 Task: Add a signature Janet Martinez containing With sincere appreciation and warm wishes, Janet Martinez to email address softage.5@softage.net and add a folder Games
Action: Mouse moved to (234, 29)
Screenshot: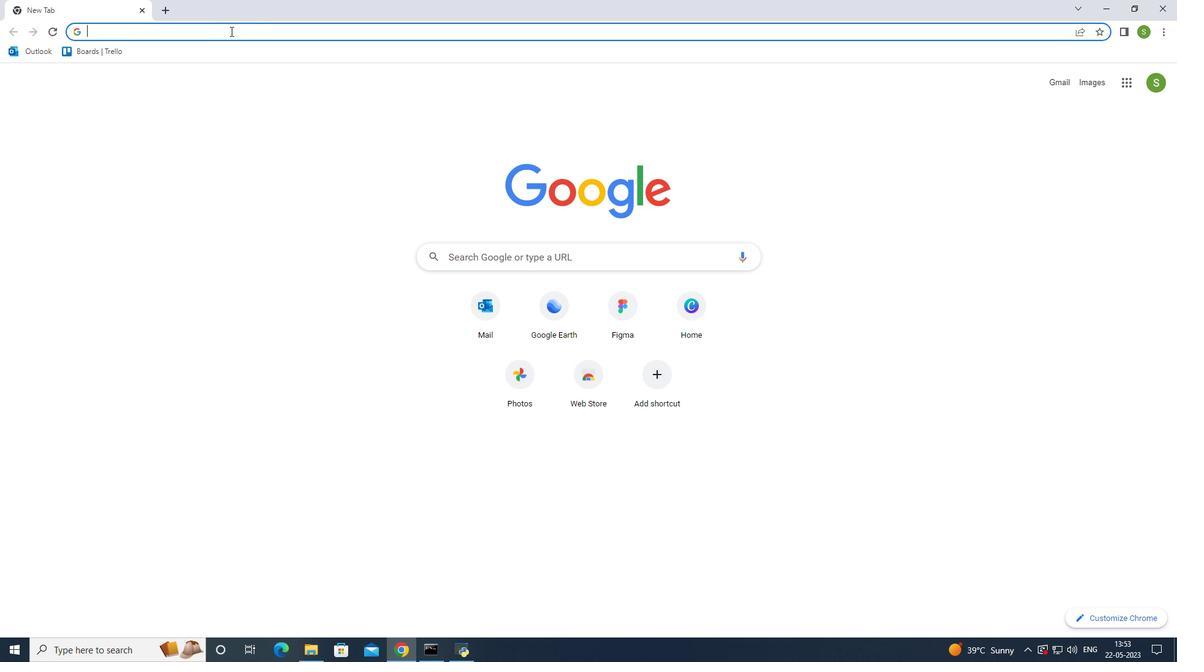 
Action: Key pressed outloo<Key.enter>
Screenshot: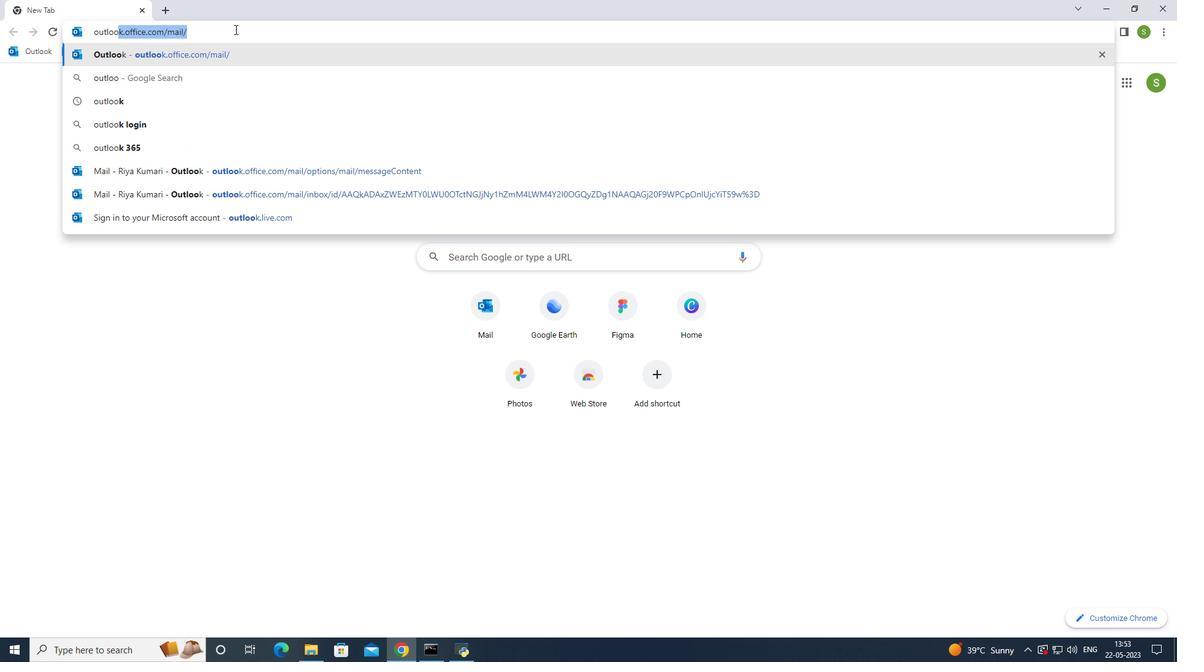 
Action: Mouse moved to (103, 112)
Screenshot: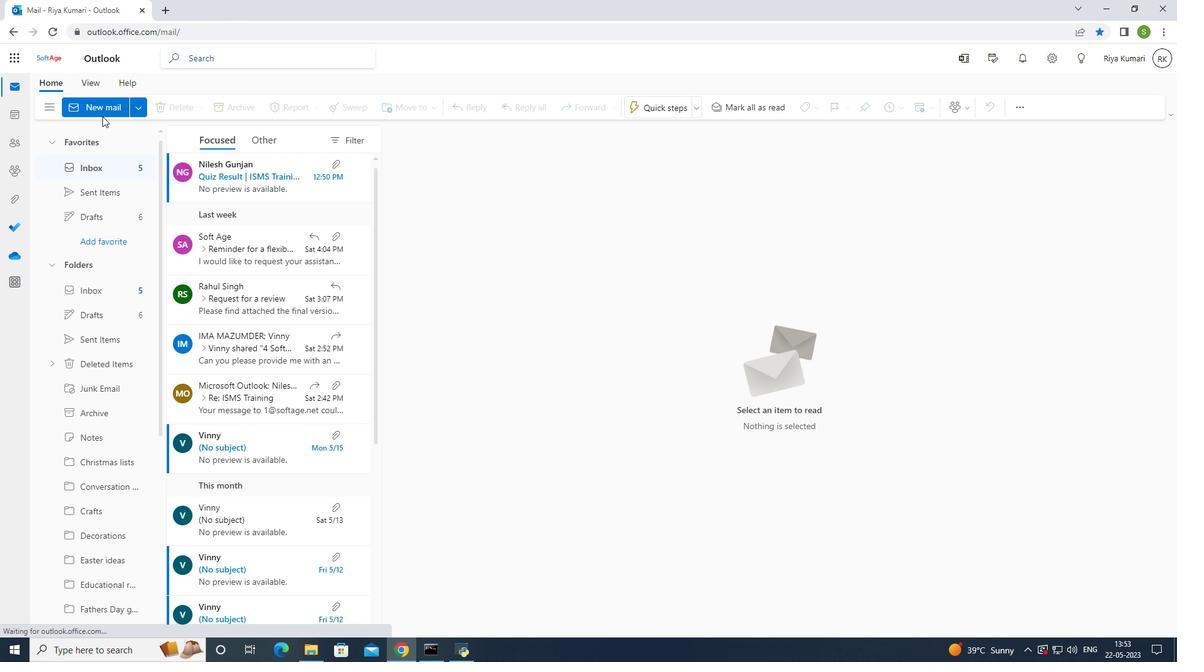 
Action: Mouse pressed left at (103, 112)
Screenshot: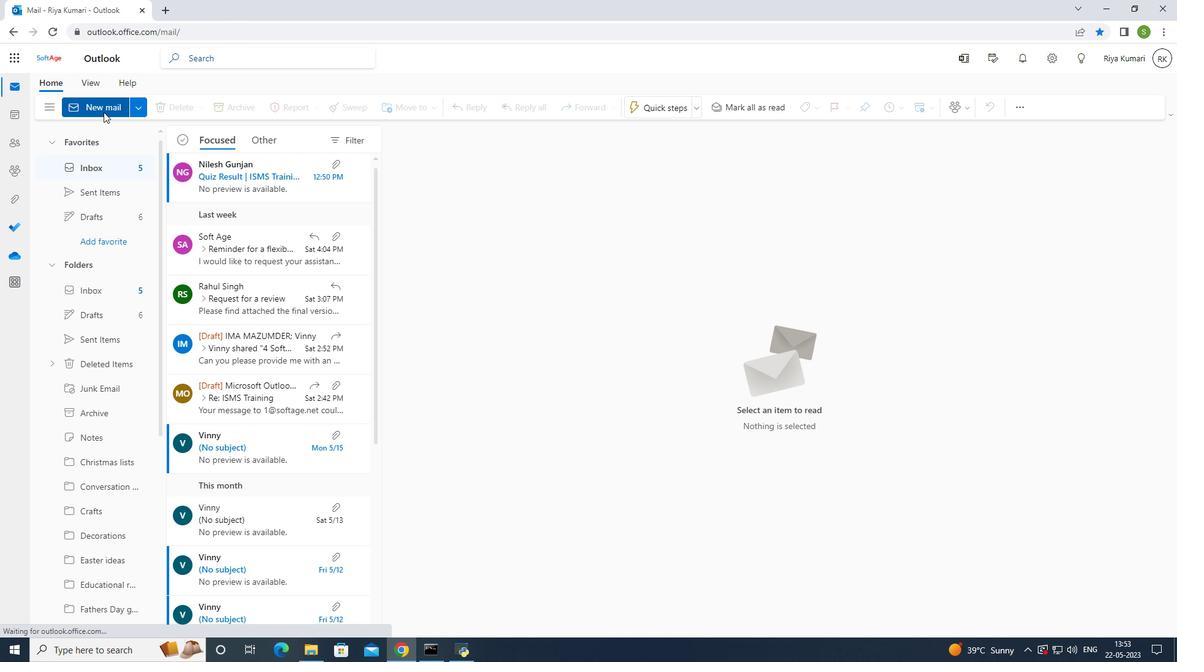 
Action: Mouse moved to (806, 109)
Screenshot: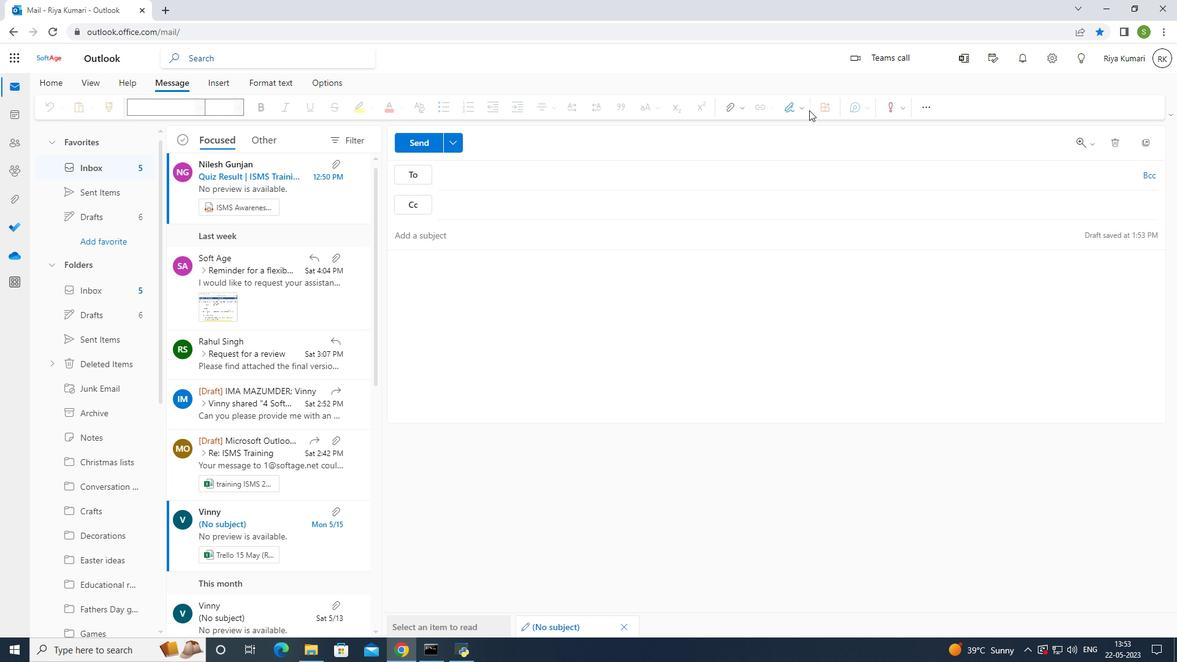 
Action: Mouse pressed left at (806, 109)
Screenshot: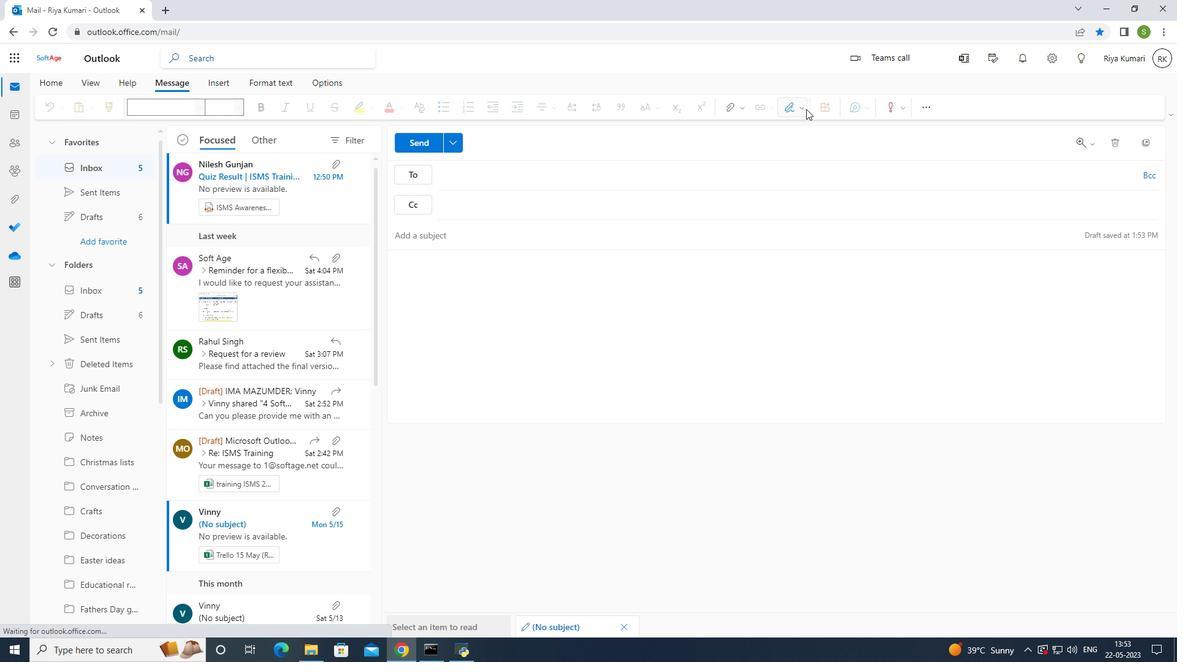 
Action: Mouse moved to (753, 161)
Screenshot: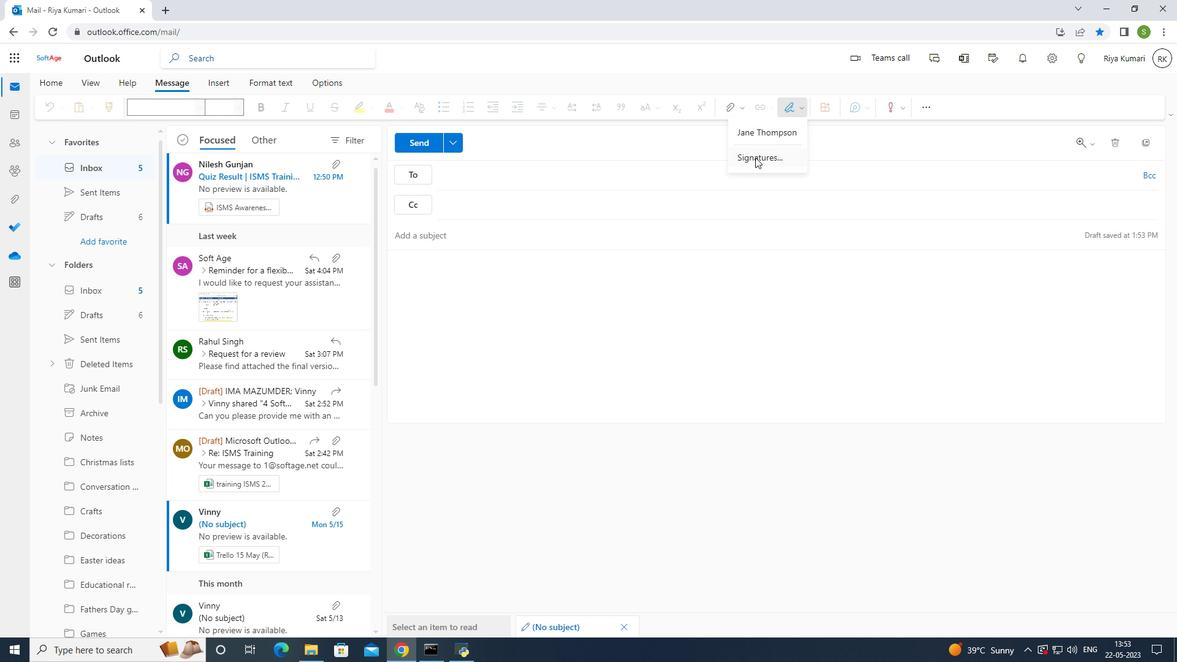 
Action: Mouse pressed left at (753, 161)
Screenshot: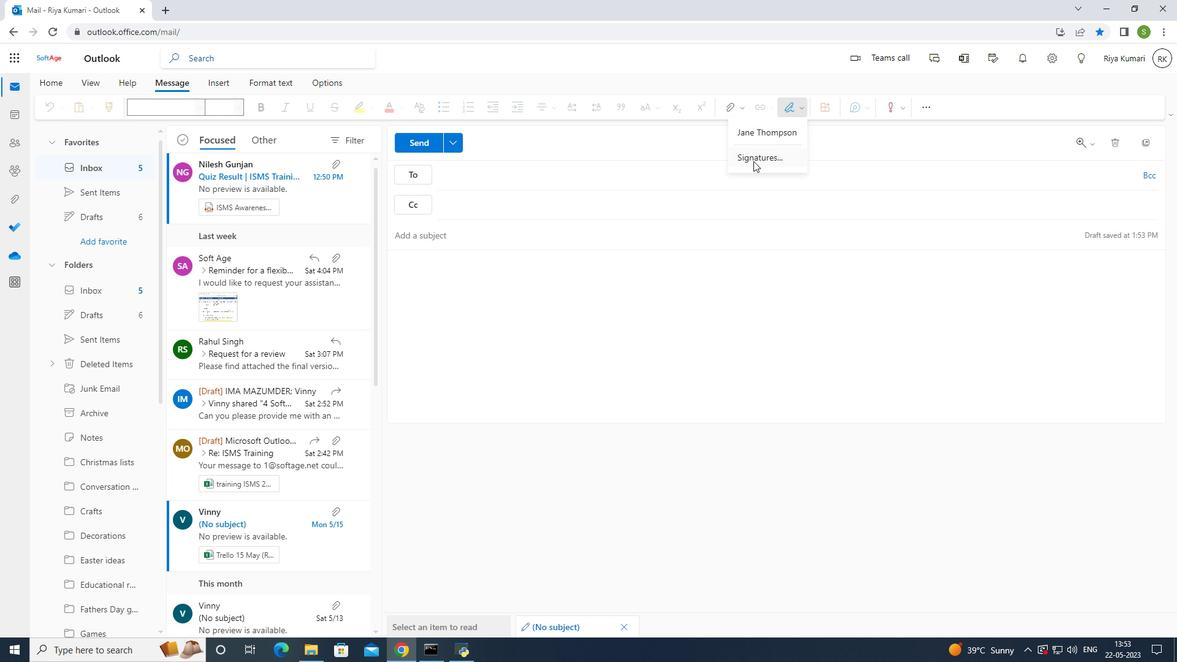 
Action: Mouse moved to (758, 207)
Screenshot: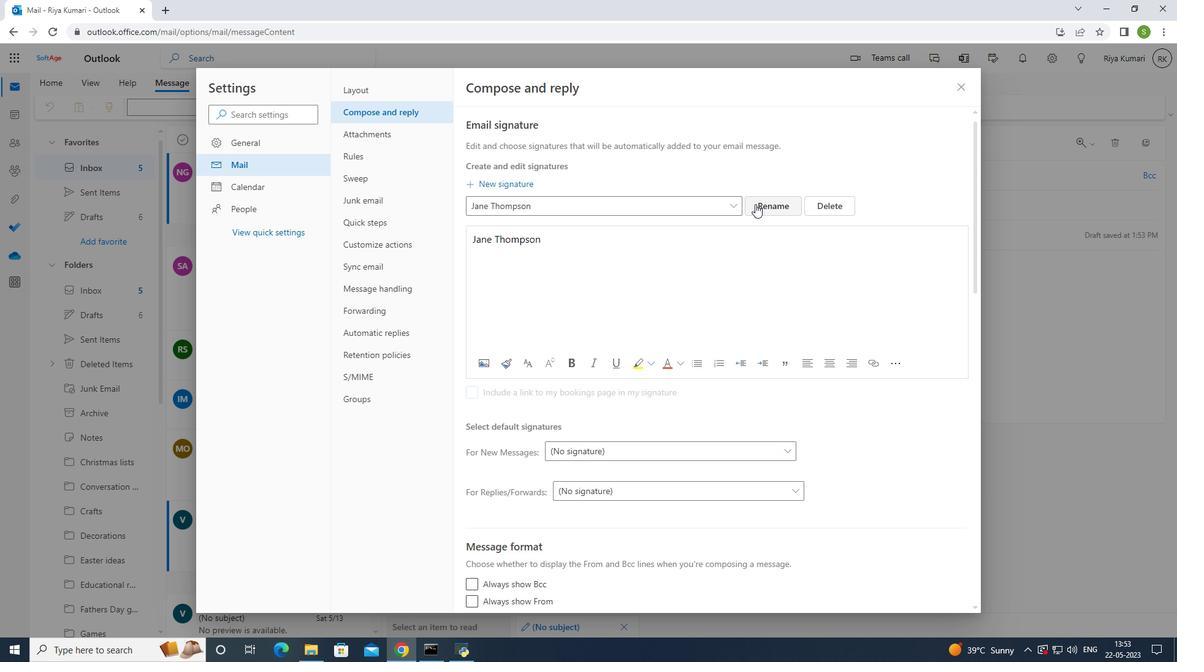 
Action: Mouse pressed left at (758, 207)
Screenshot: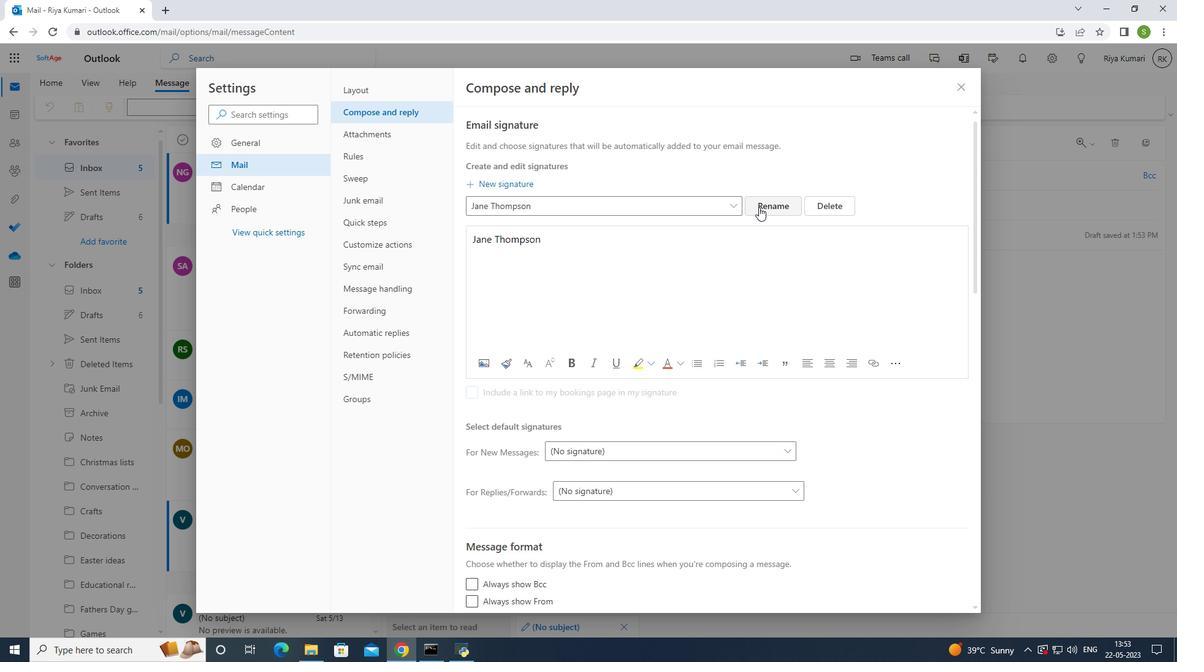 
Action: Mouse moved to (689, 204)
Screenshot: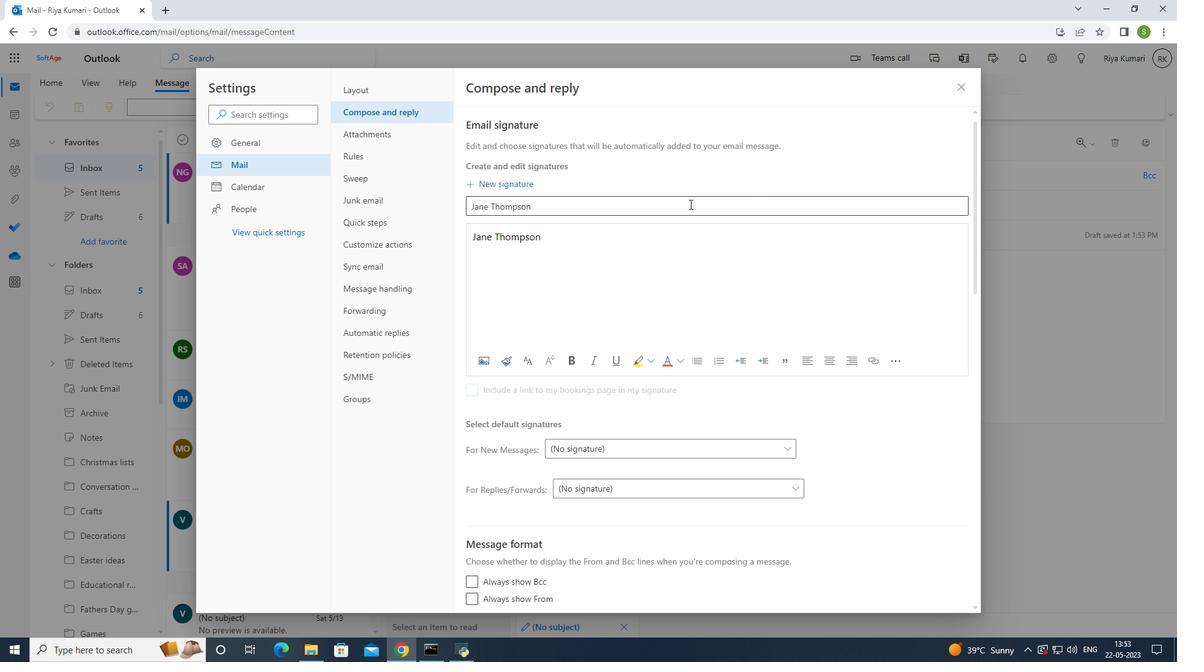 
Action: Mouse pressed left at (689, 204)
Screenshot: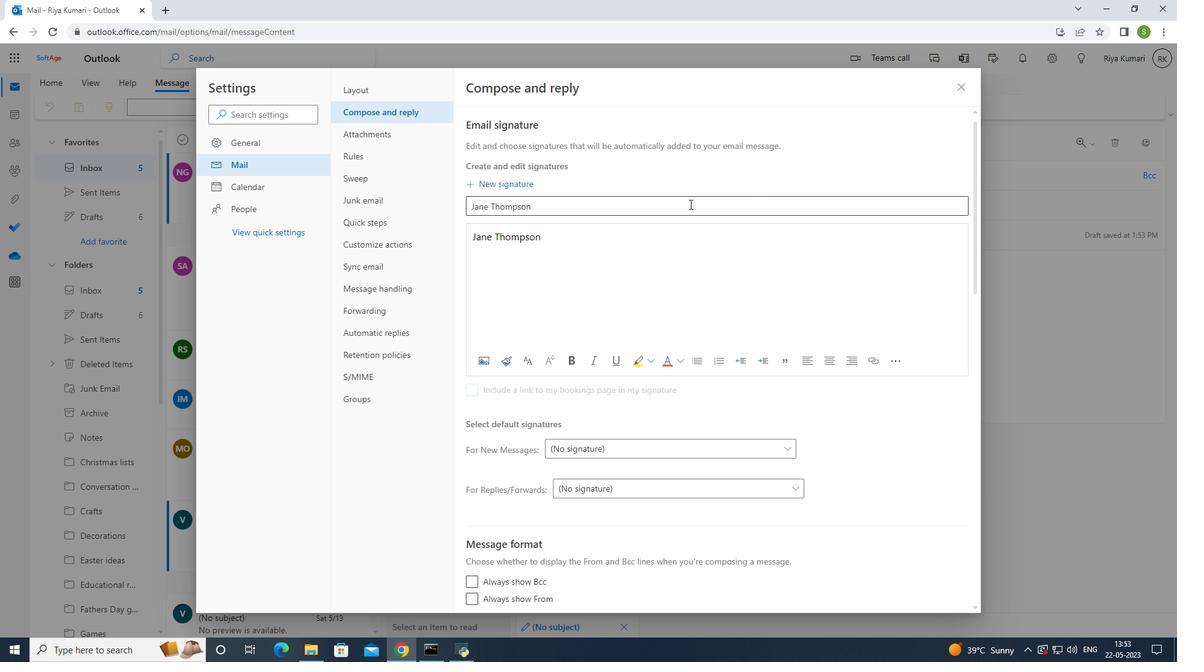 
Action: Key pressed <Key.backspace><Key.backspace><Key.backspace><Key.backspace><Key.backspace><Key.backspace><Key.backspace><Key.backspace><Key.backspace><Key.backspace><Key.backspace><Key.backspace><Key.backspace><Key.backspace><Key.backspace><Key.backspace><Key.backspace><Key.backspace>
Screenshot: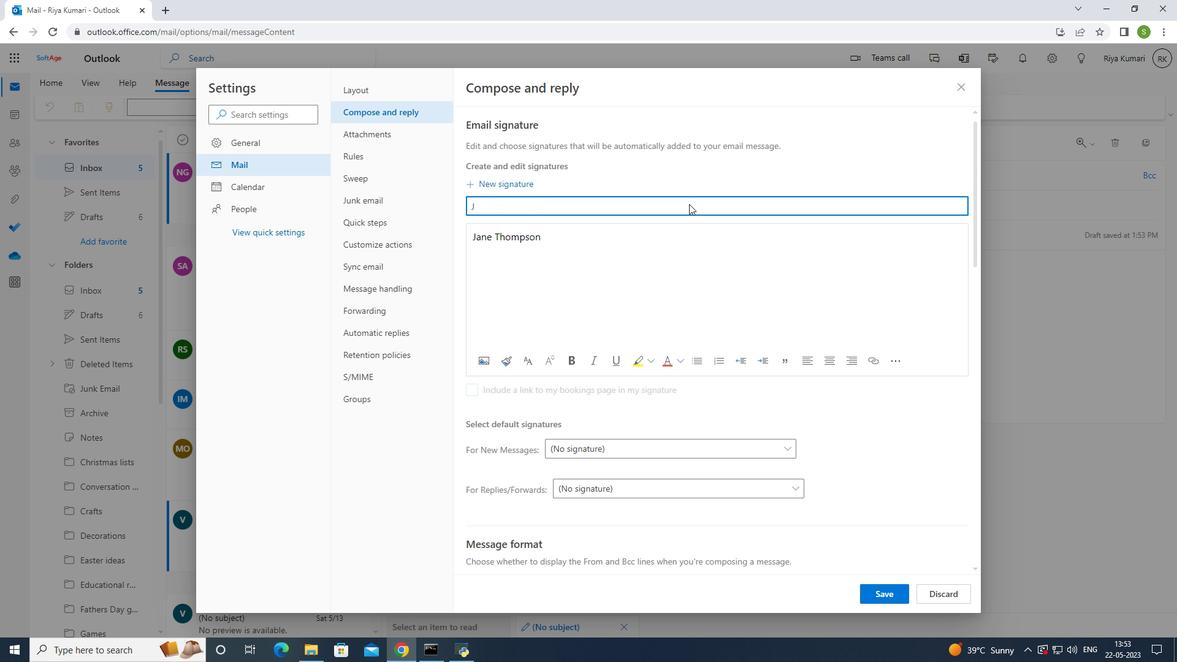 
Action: Mouse moved to (690, 177)
Screenshot: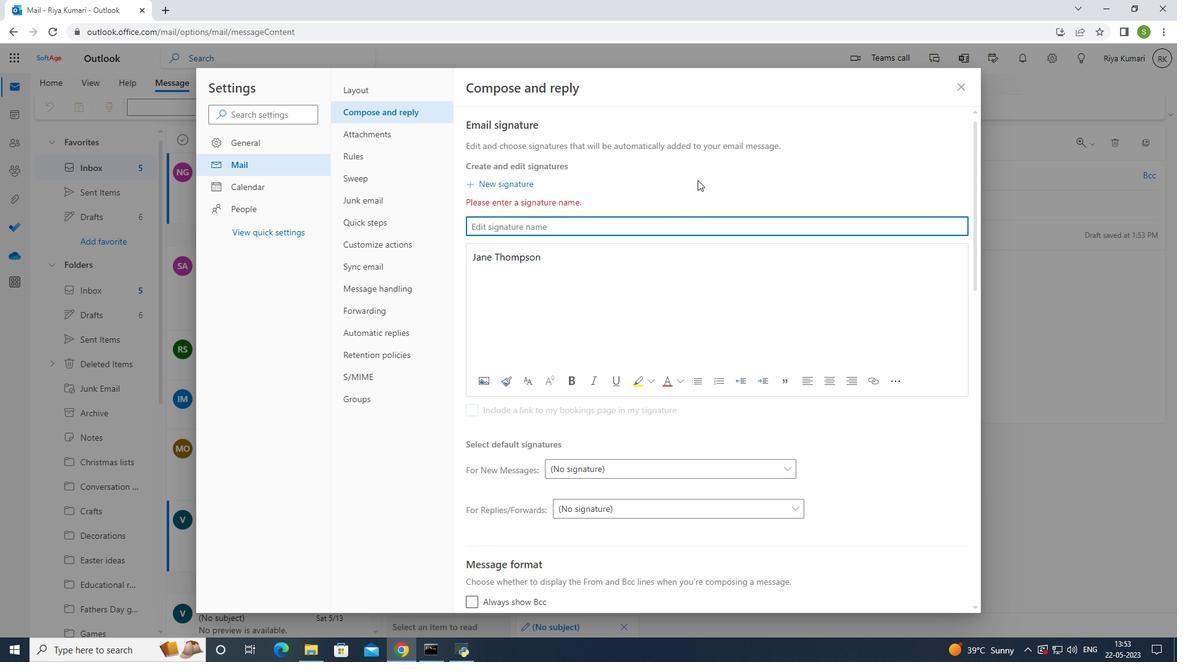 
Action: Key pressed <Key.shift><Key.shift><Key.shift><Key.shift><Key.shift><Key.shift><Key.shift><Key.shift><Key.shift><Key.shift><Key.shift><Key.shift>Janet<Key.space><Key.shift>Martinezctrl+A<'\x03'>
Screenshot: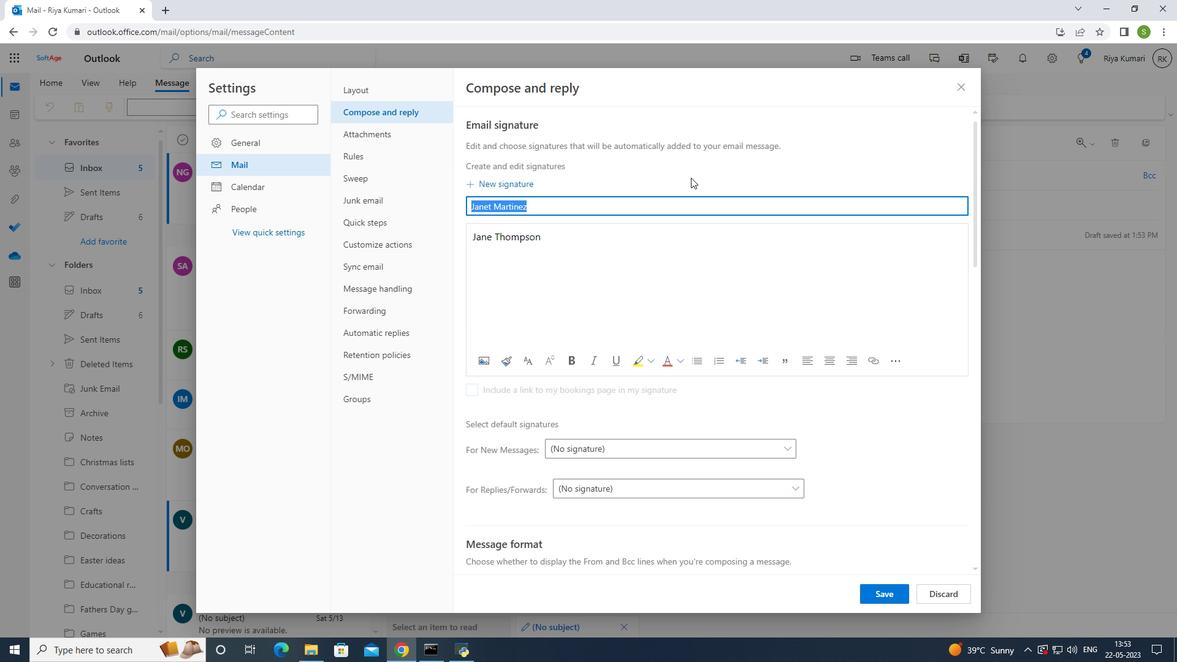 
Action: Mouse moved to (567, 237)
Screenshot: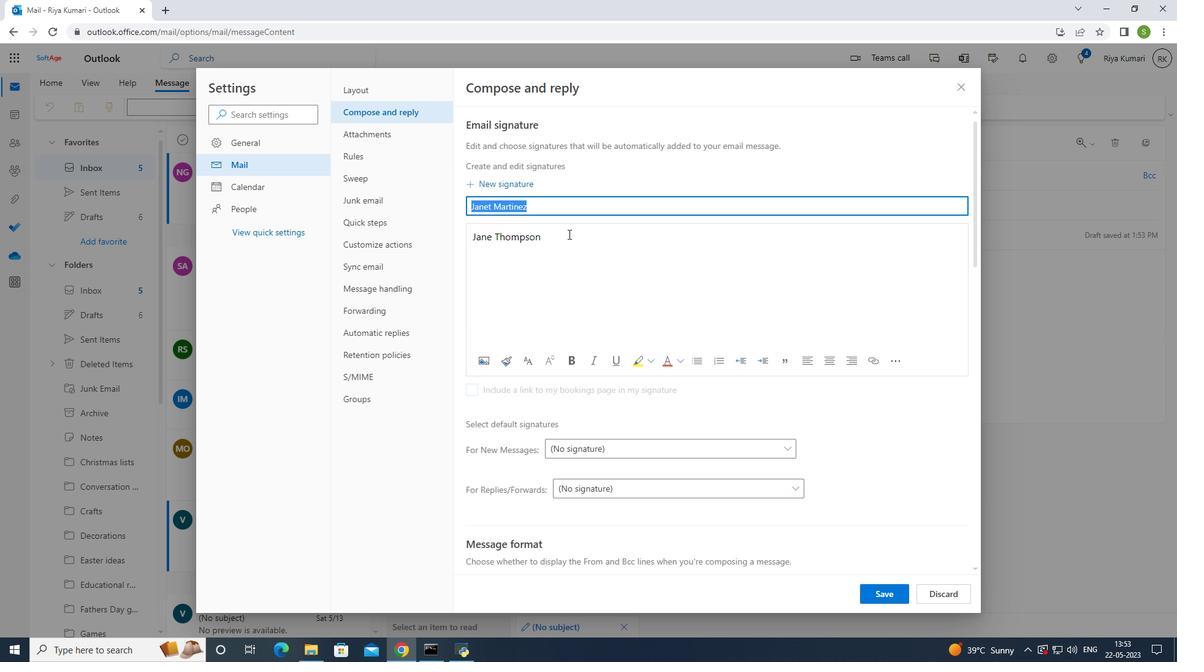 
Action: Mouse pressed left at (567, 237)
Screenshot: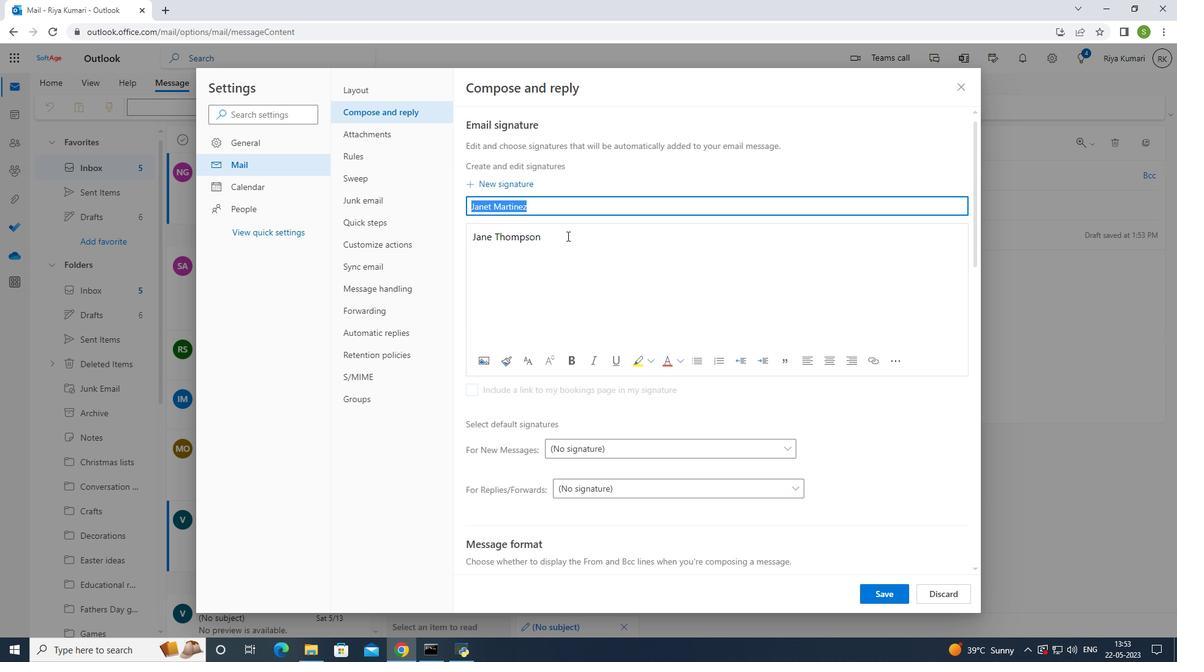 
Action: Key pressed <Key.backspace><Key.backspace><Key.backspace><Key.backspace><Key.backspace><Key.backspace><Key.backspace><Key.backspace><Key.backspace><Key.backspace><Key.backspace><Key.backspace><Key.backspace><Key.backspace><Key.backspace><Key.backspace><Key.backspace><Key.backspace>
Screenshot: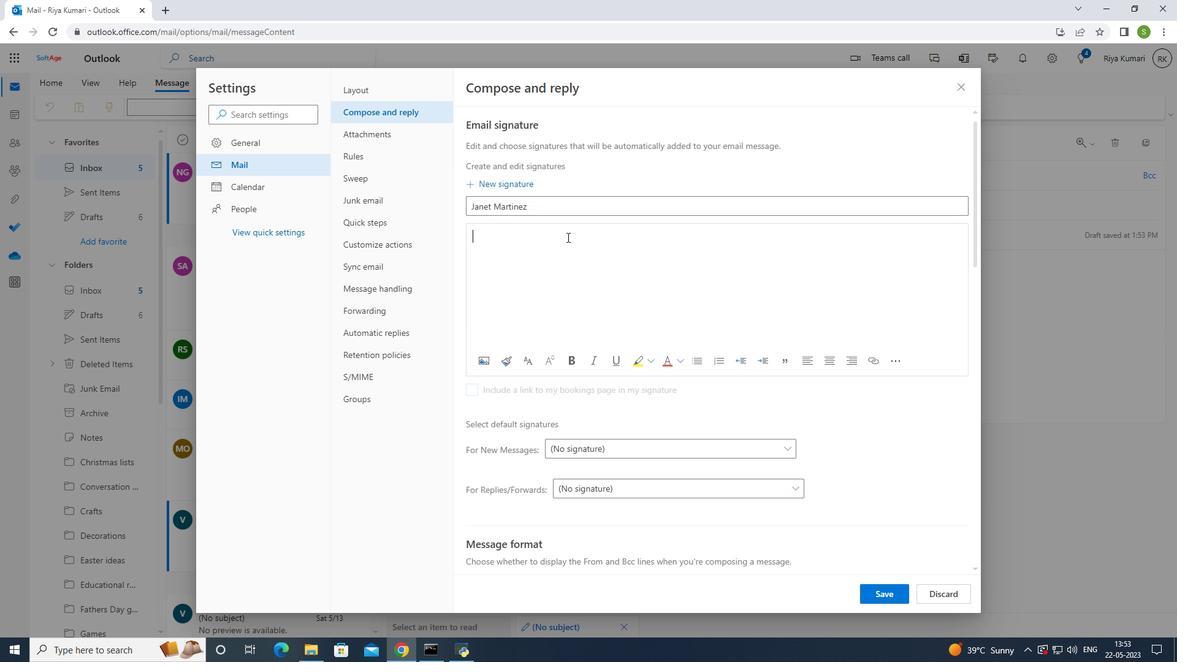 
Action: Mouse moved to (570, 235)
Screenshot: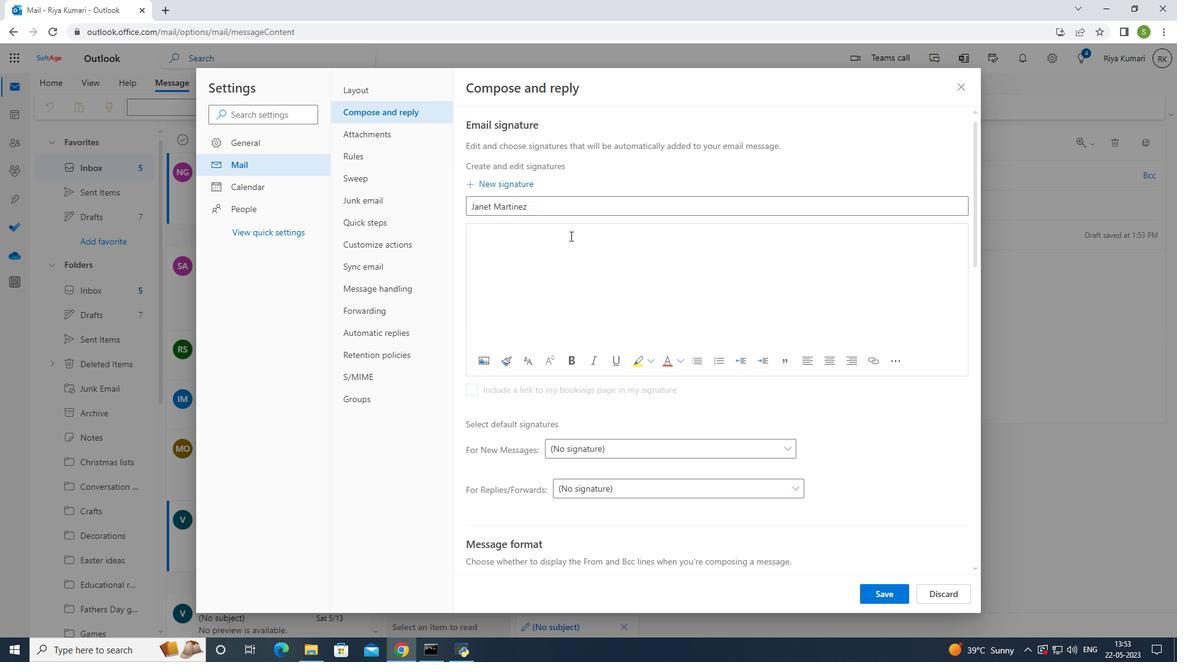 
Action: Key pressed ctrl+V
Screenshot: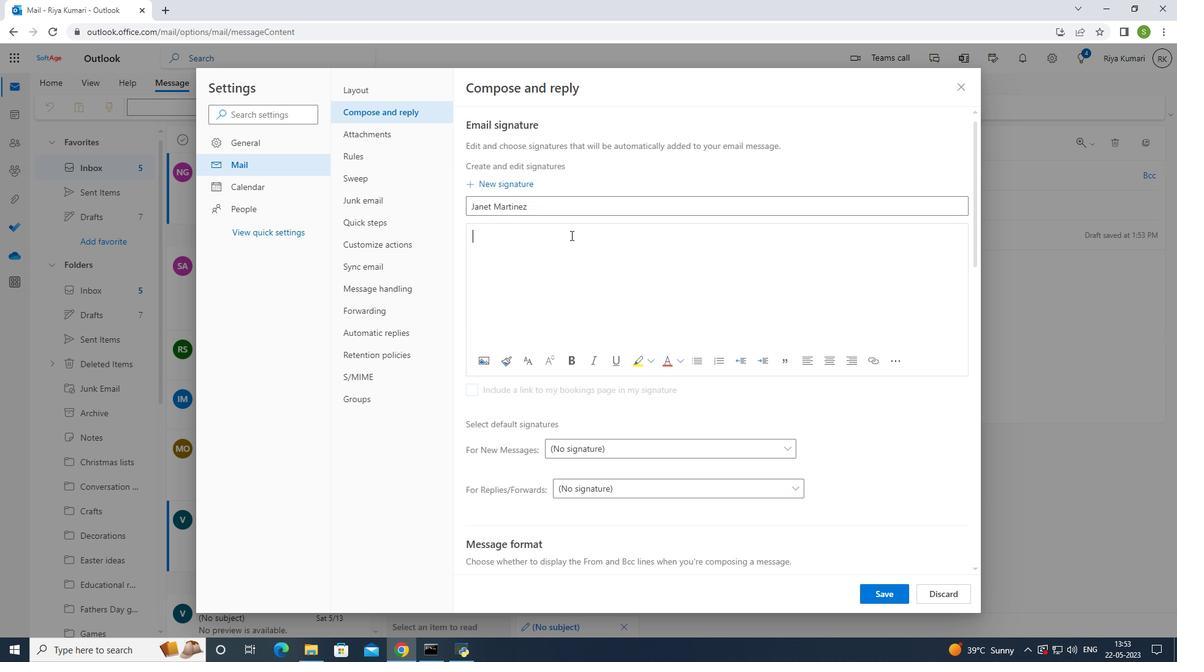 
Action: Mouse moved to (872, 598)
Screenshot: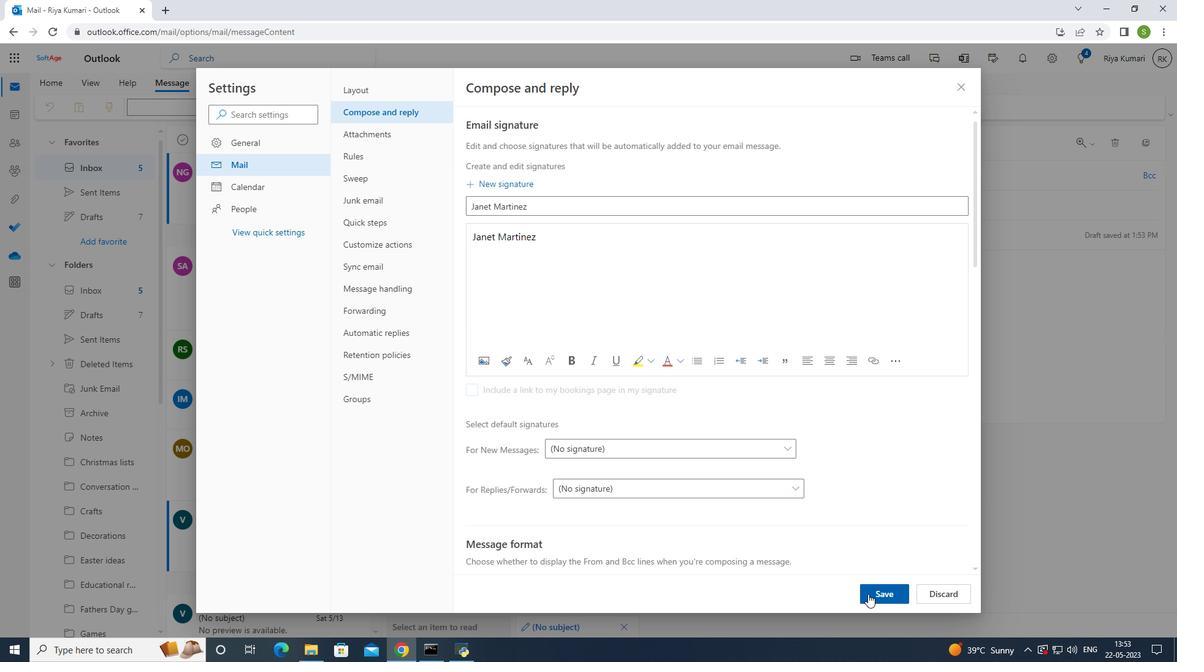 
Action: Mouse pressed left at (872, 598)
Screenshot: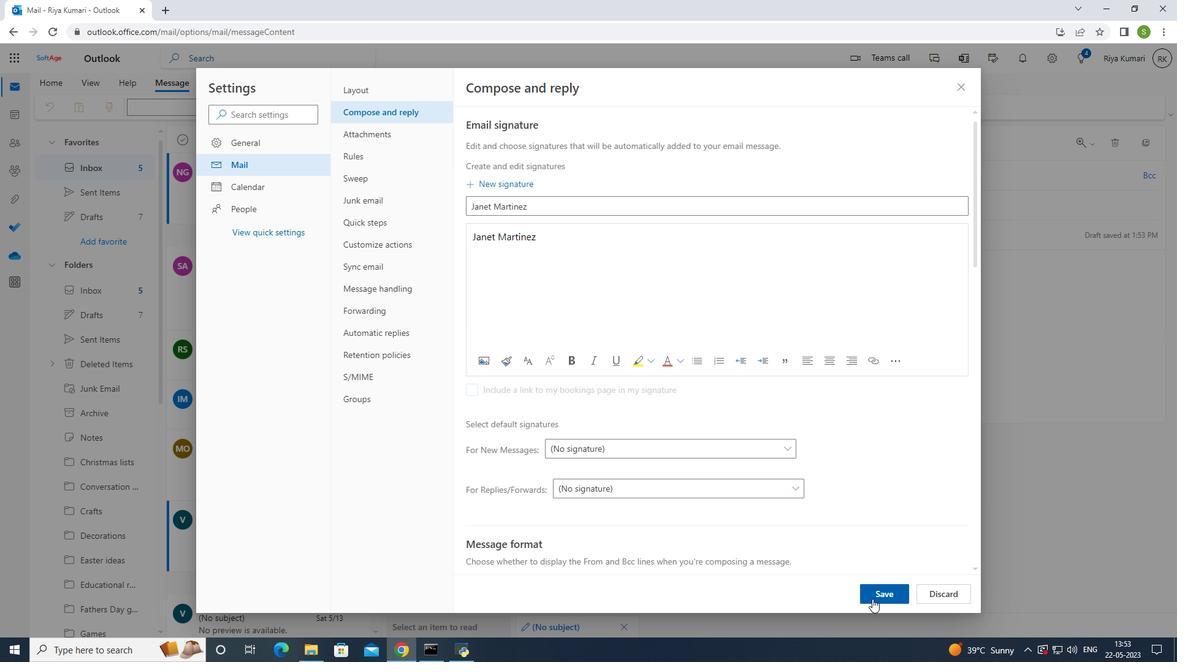 
Action: Mouse moved to (960, 80)
Screenshot: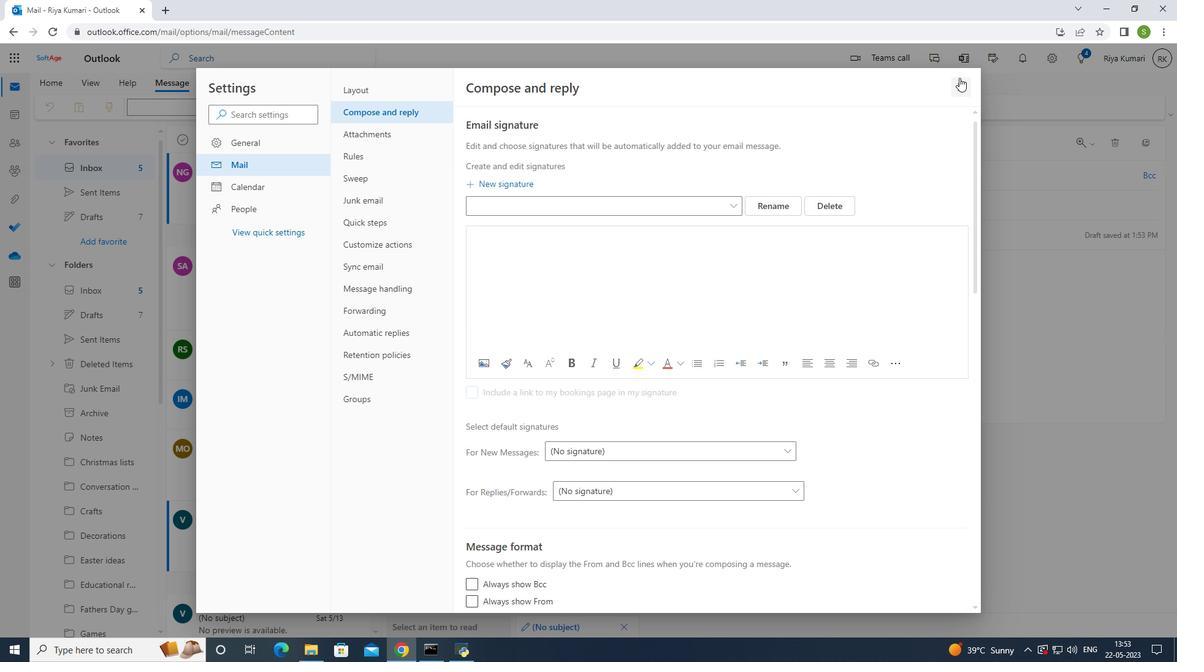 
Action: Mouse pressed left at (960, 80)
Screenshot: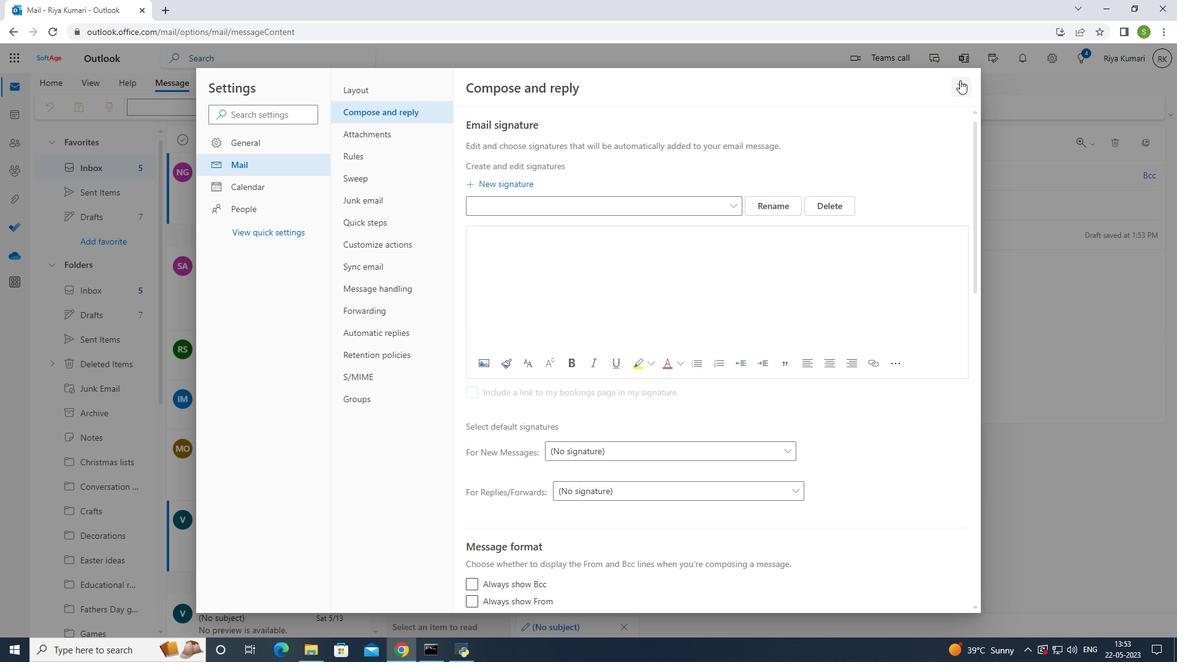 
Action: Mouse moved to (503, 176)
Screenshot: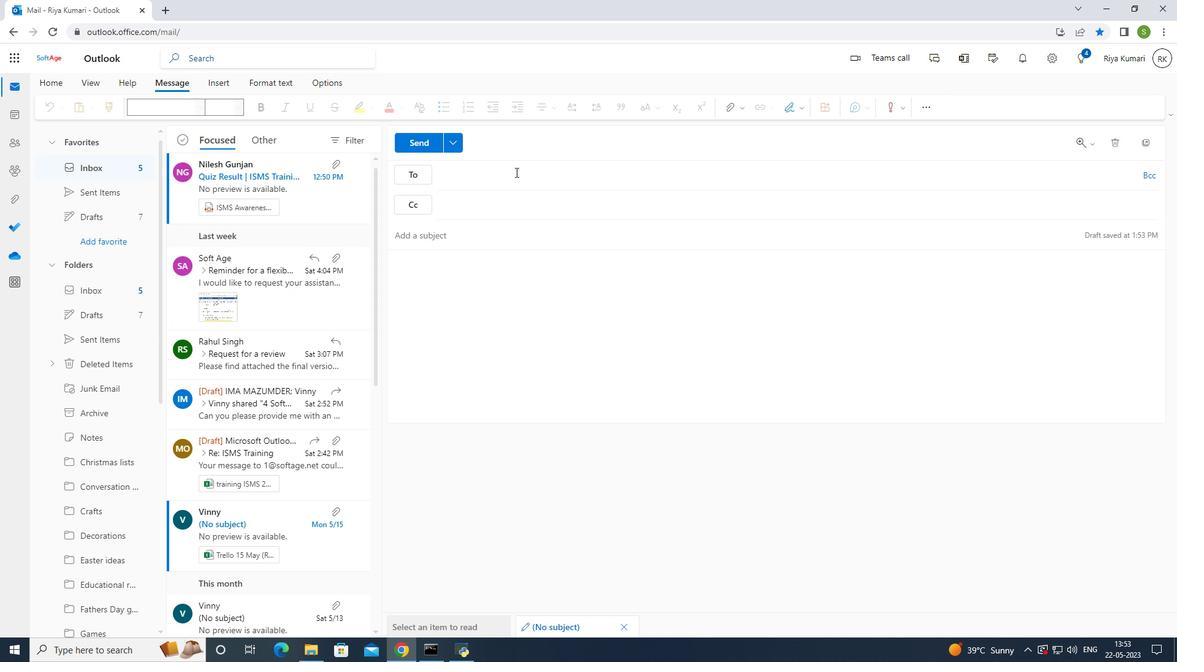 
Action: Mouse pressed left at (503, 176)
Screenshot: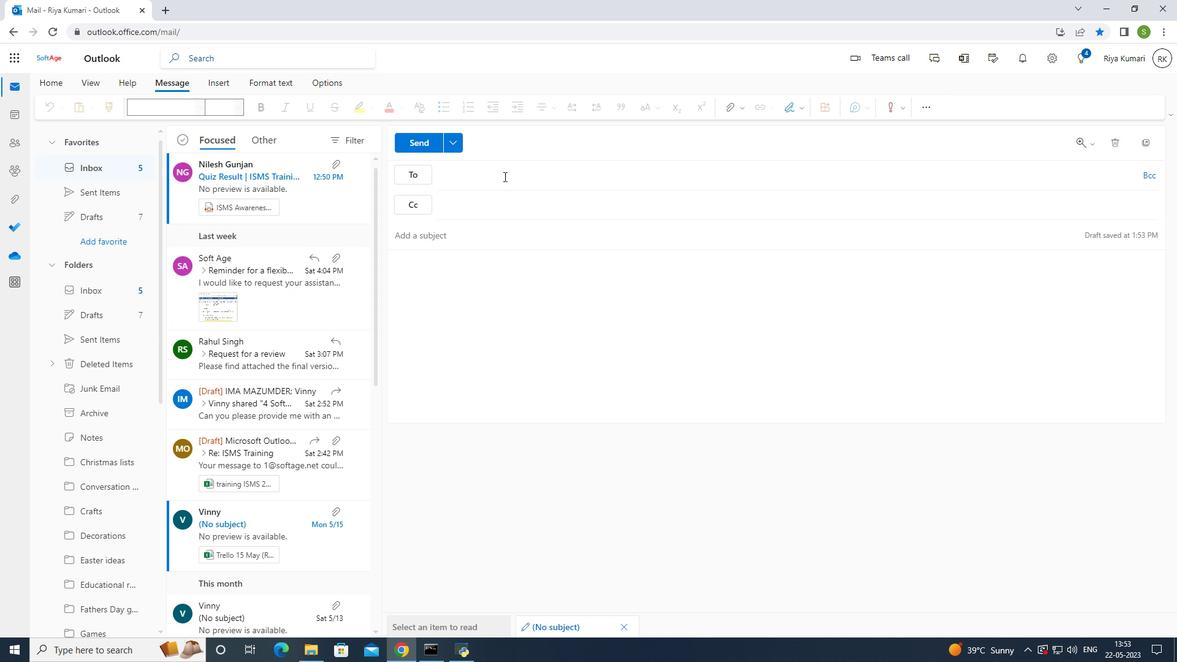 
Action: Mouse moved to (598, 120)
Screenshot: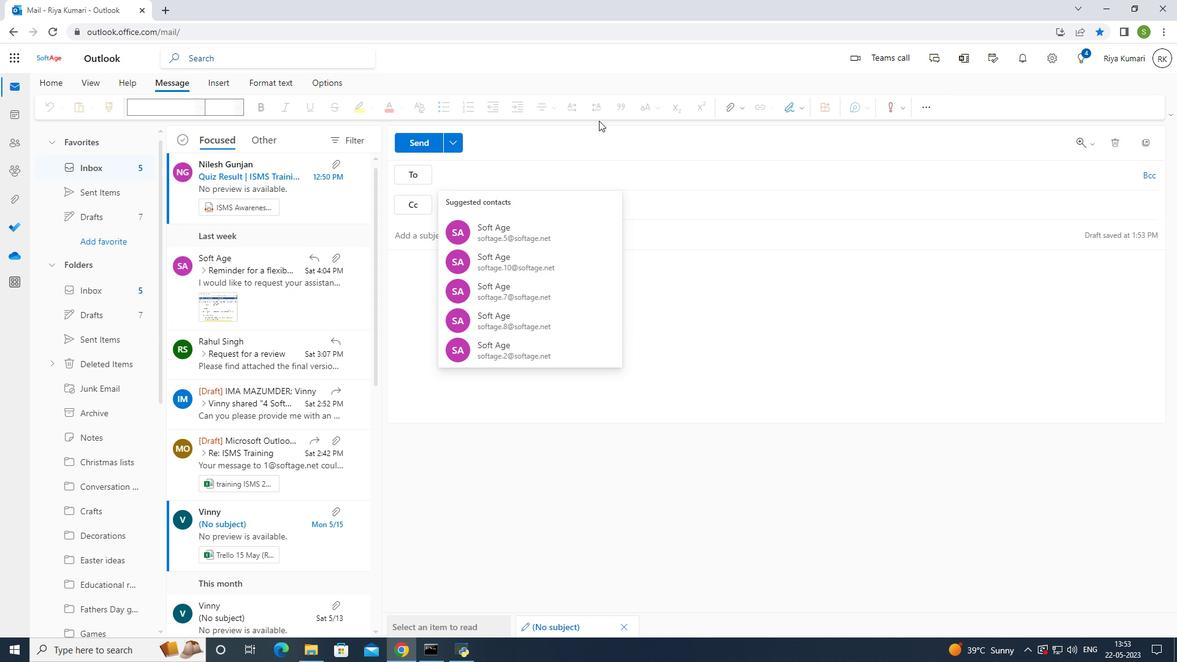 
Action: Key pressed softage.5<Key.shift>@softage.net
Screenshot: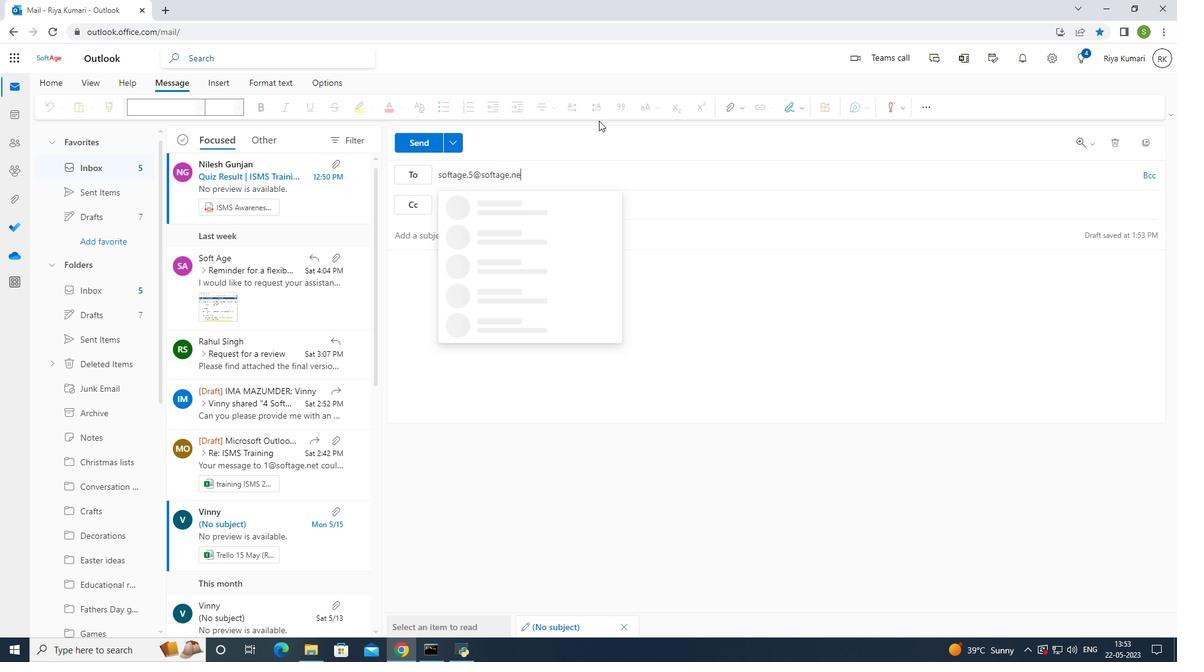 
Action: Mouse moved to (523, 200)
Screenshot: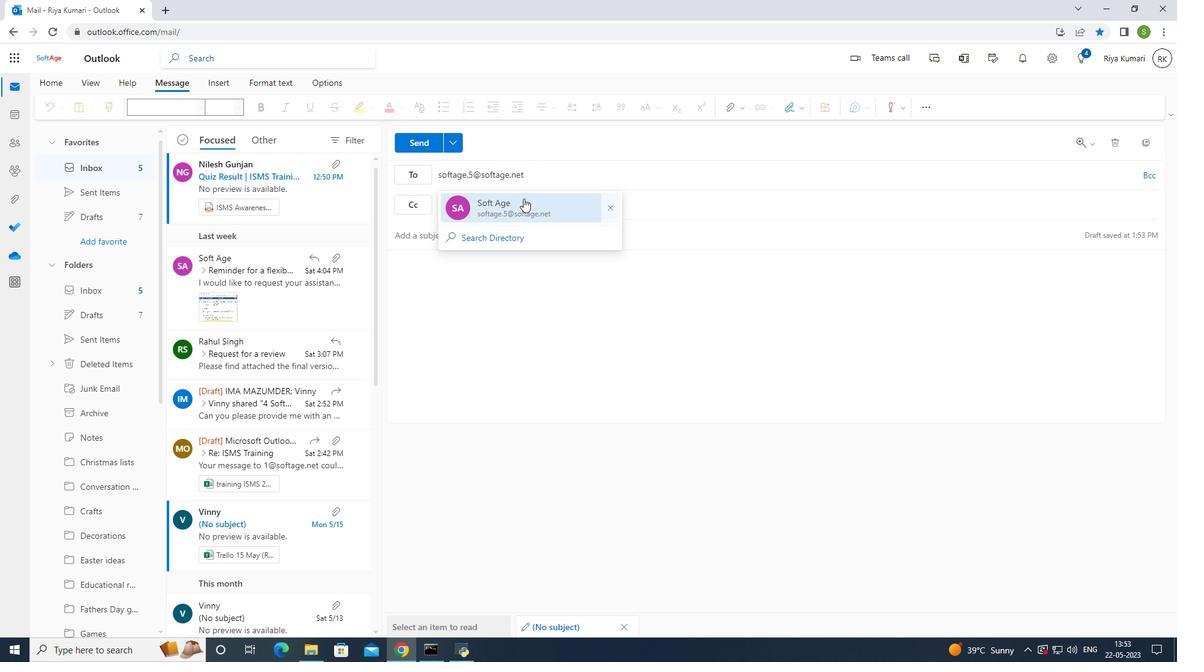
Action: Mouse pressed left at (523, 200)
Screenshot: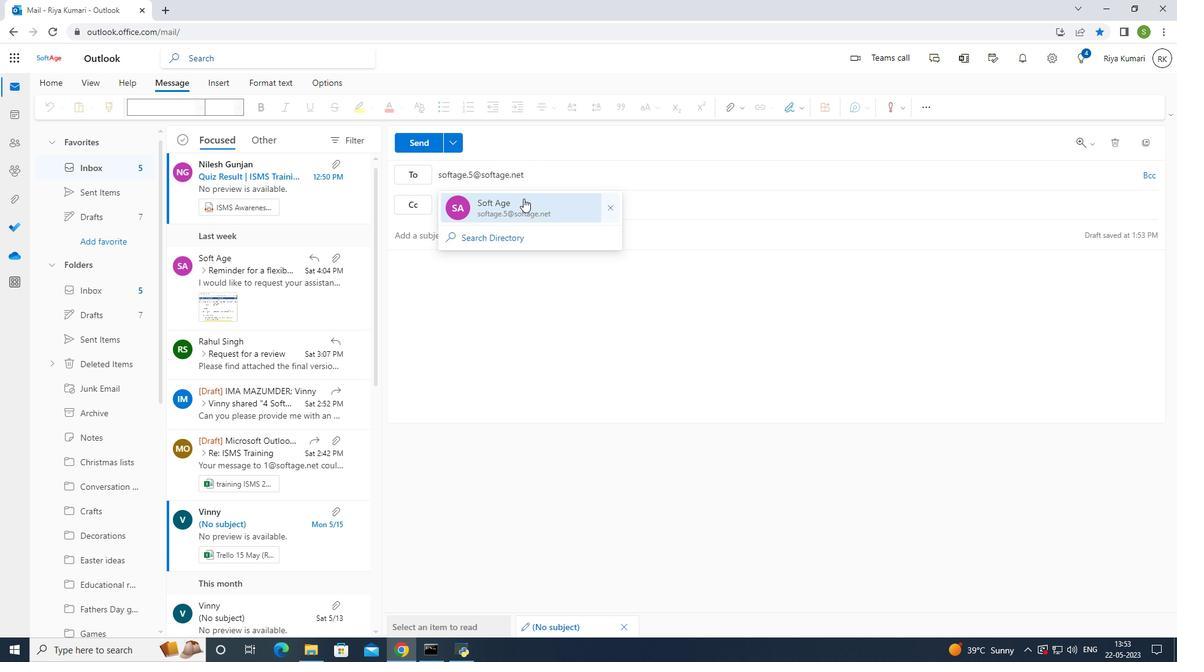 
Action: Mouse moved to (446, 266)
Screenshot: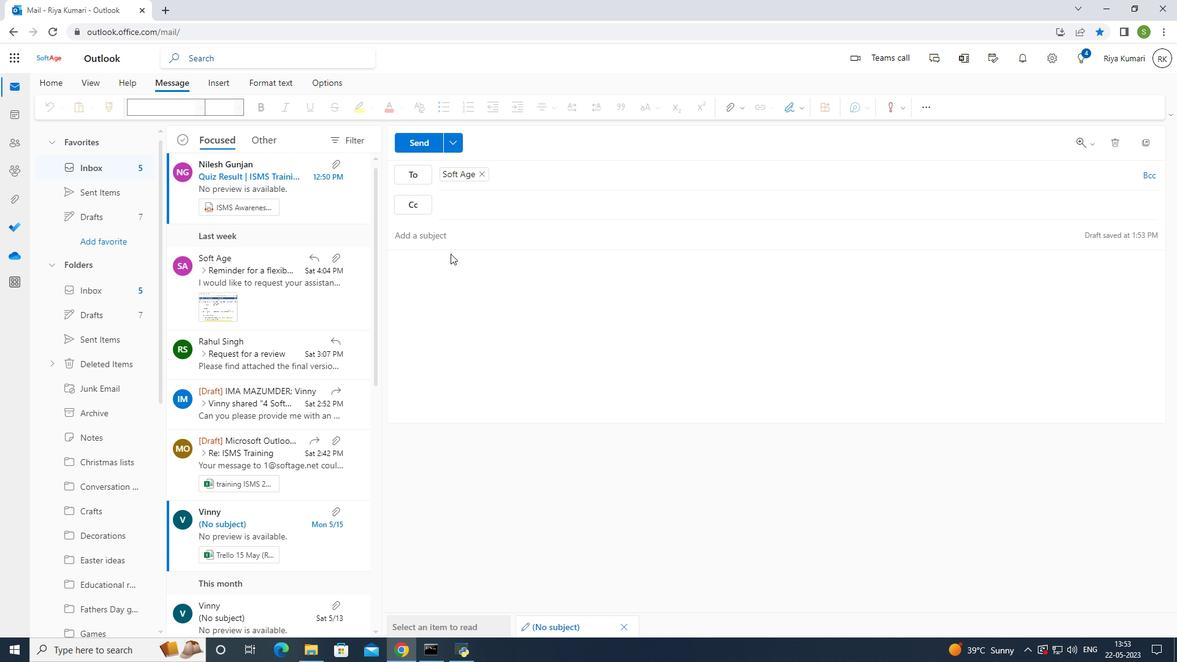 
Action: Mouse pressed left at (446, 266)
Screenshot: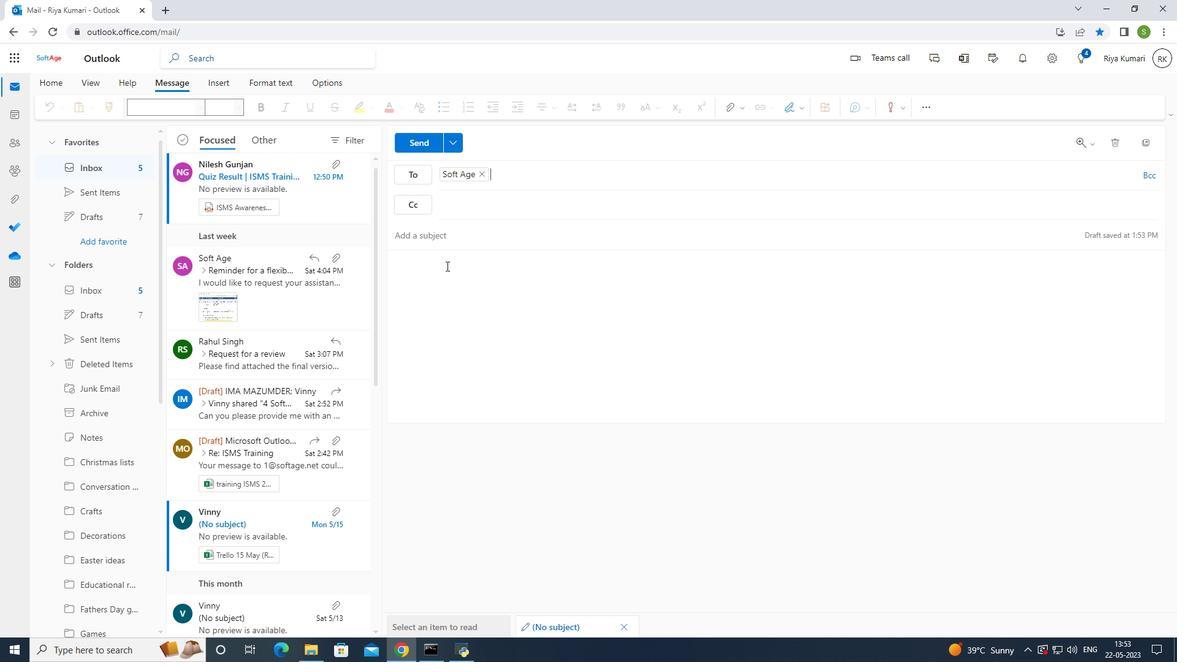 
Action: Mouse moved to (798, 108)
Screenshot: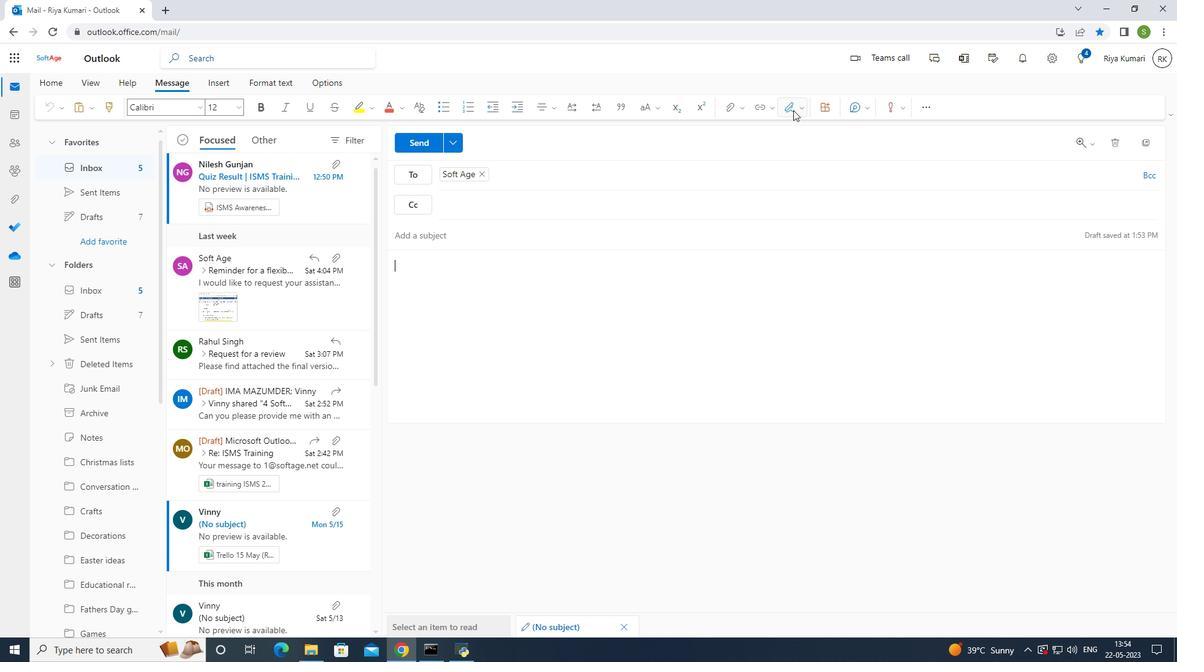 
Action: Mouse pressed left at (798, 108)
Screenshot: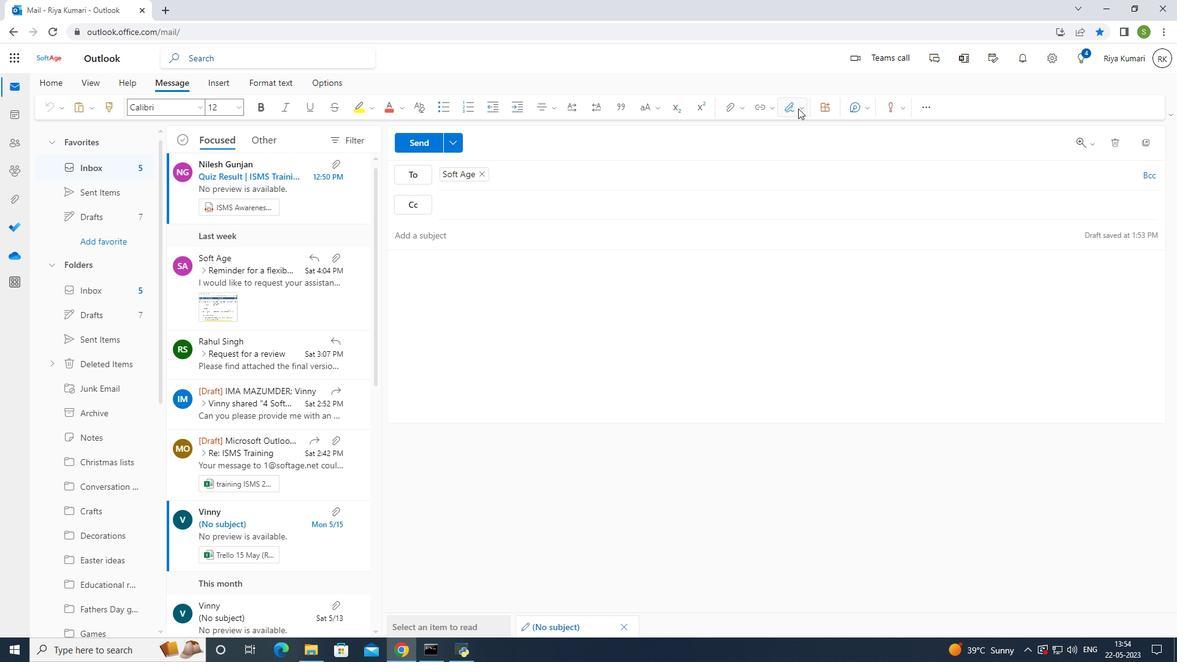 
Action: Mouse moved to (776, 134)
Screenshot: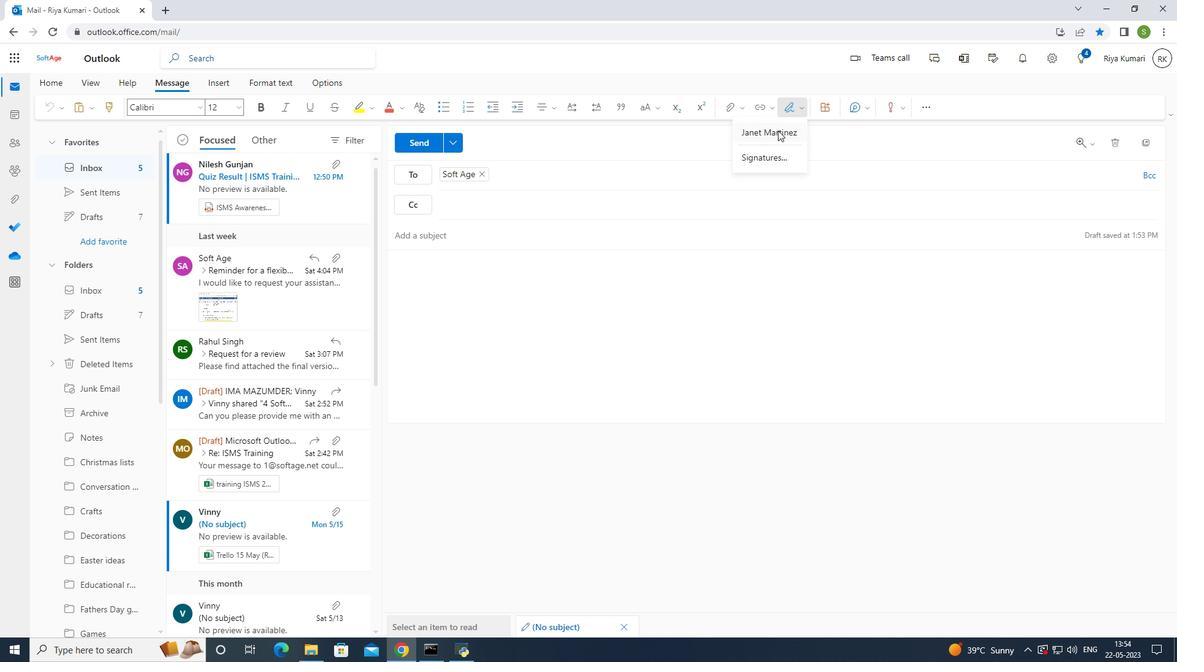 
Action: Mouse pressed left at (776, 134)
Screenshot: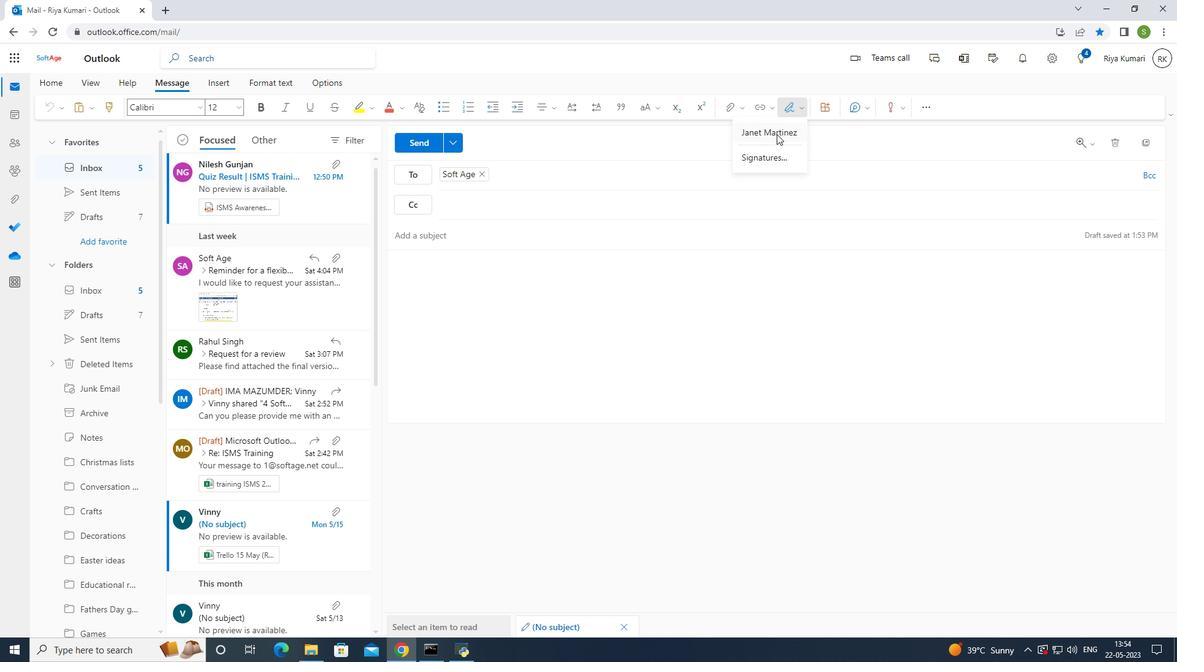 
Action: Mouse moved to (635, 241)
Screenshot: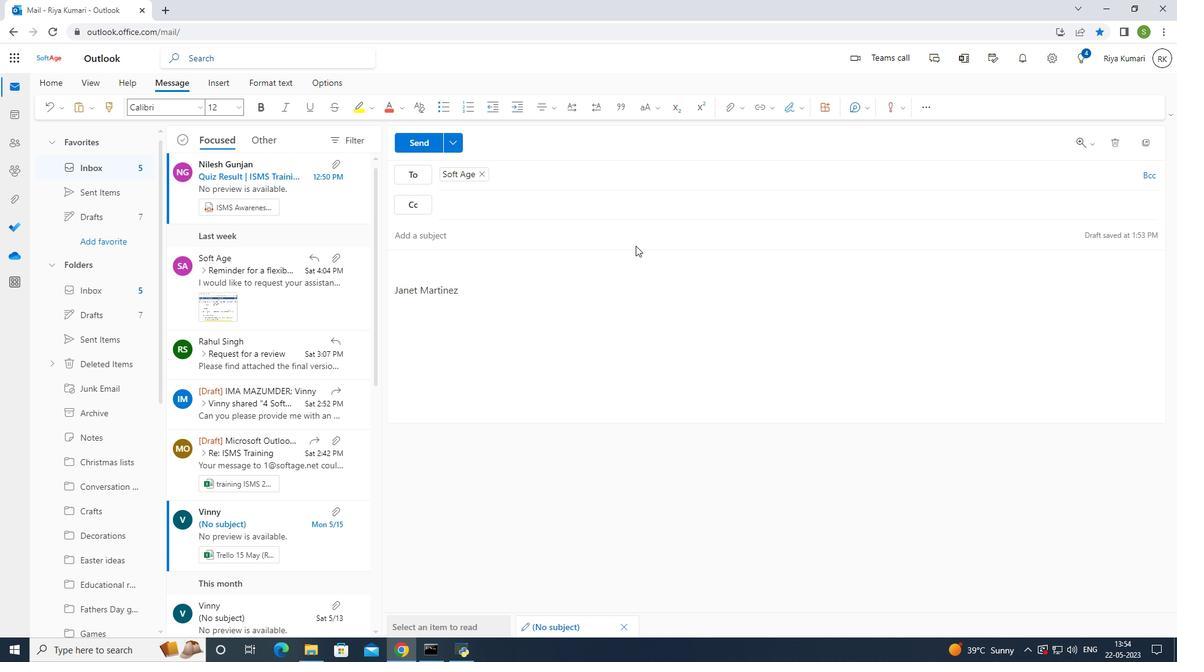 
Action: Key pressed sincere<Key.space>appreciation<Key.space>and<Key.space>warm<Key.space>wishes
Screenshot: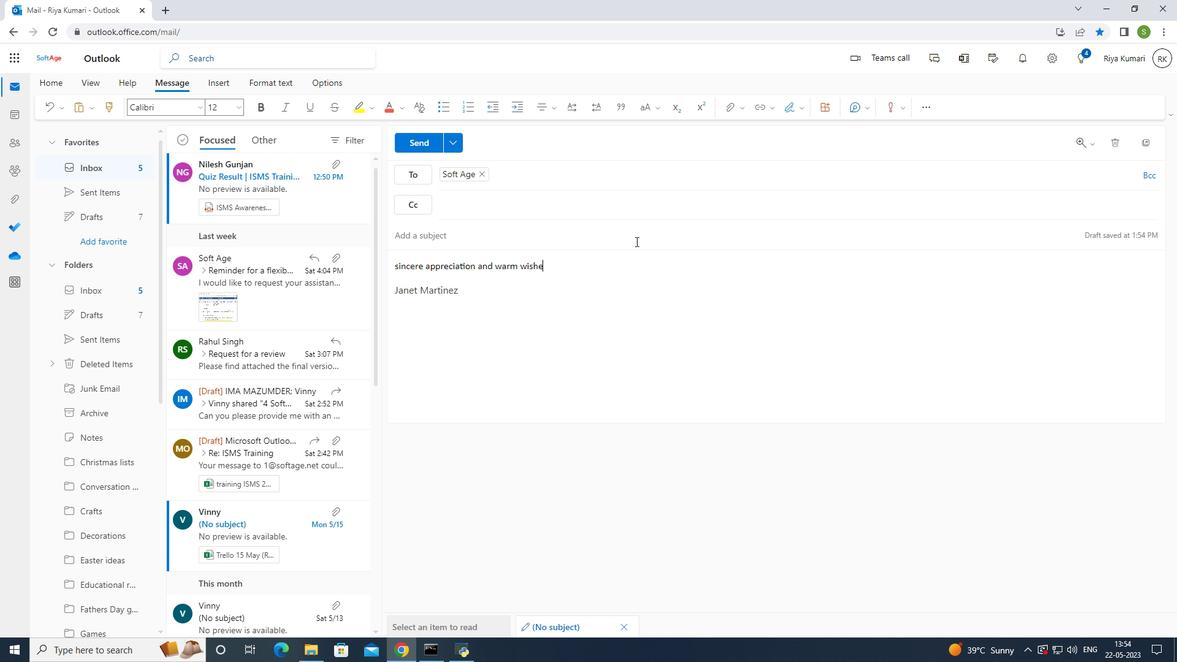 
Action: Mouse moved to (625, 242)
Screenshot: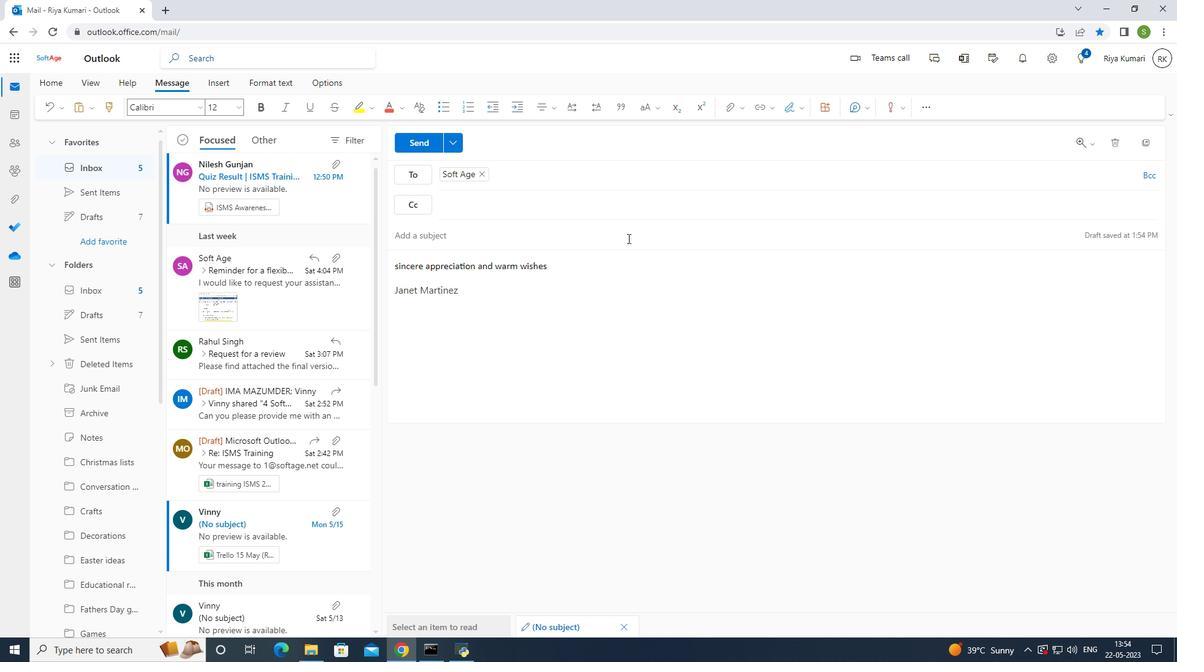 
Action: Key pressed .
Screenshot: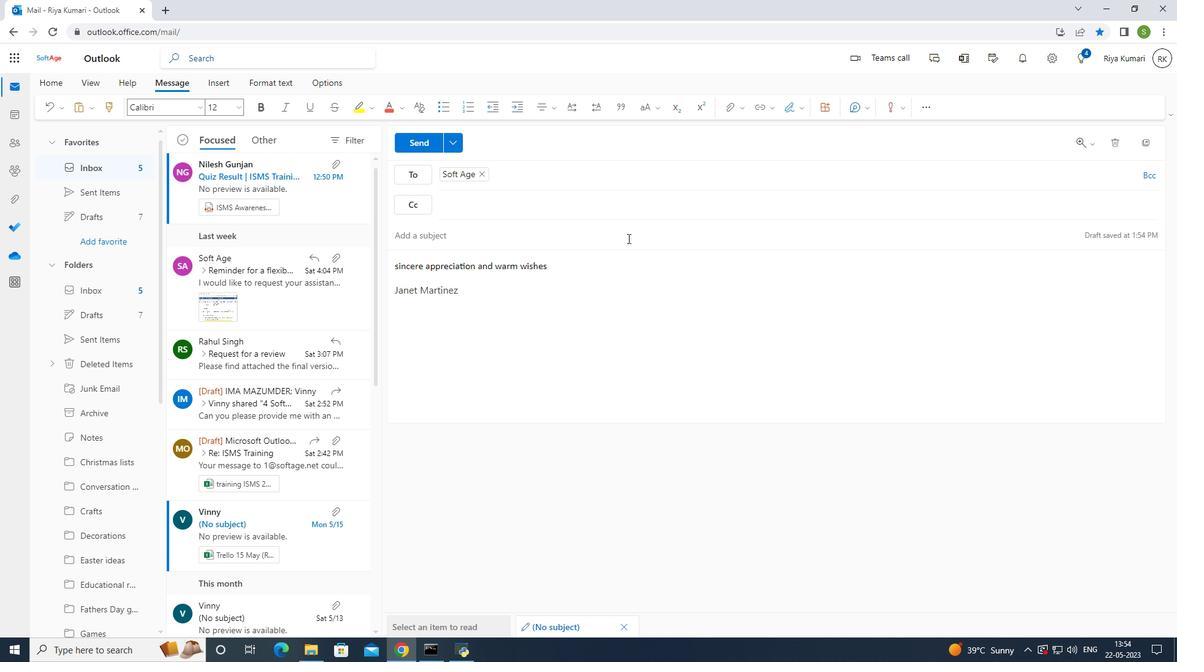 
Action: Mouse moved to (71, 328)
Screenshot: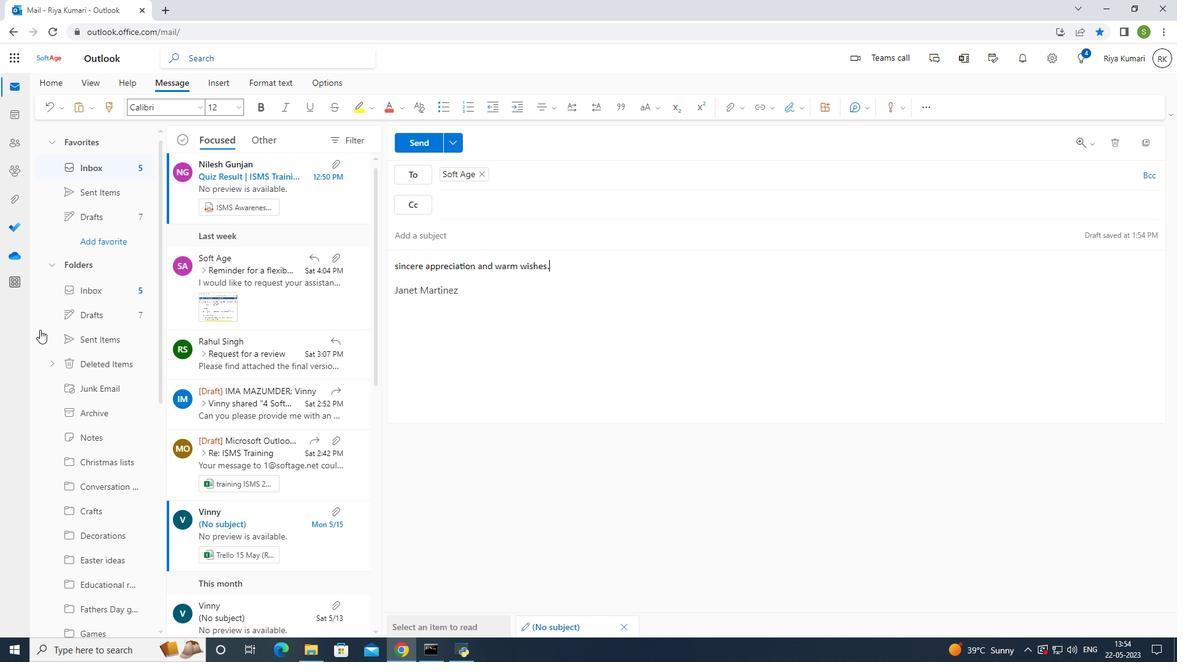 
Action: Mouse scrolled (71, 327) with delta (0, 0)
Screenshot: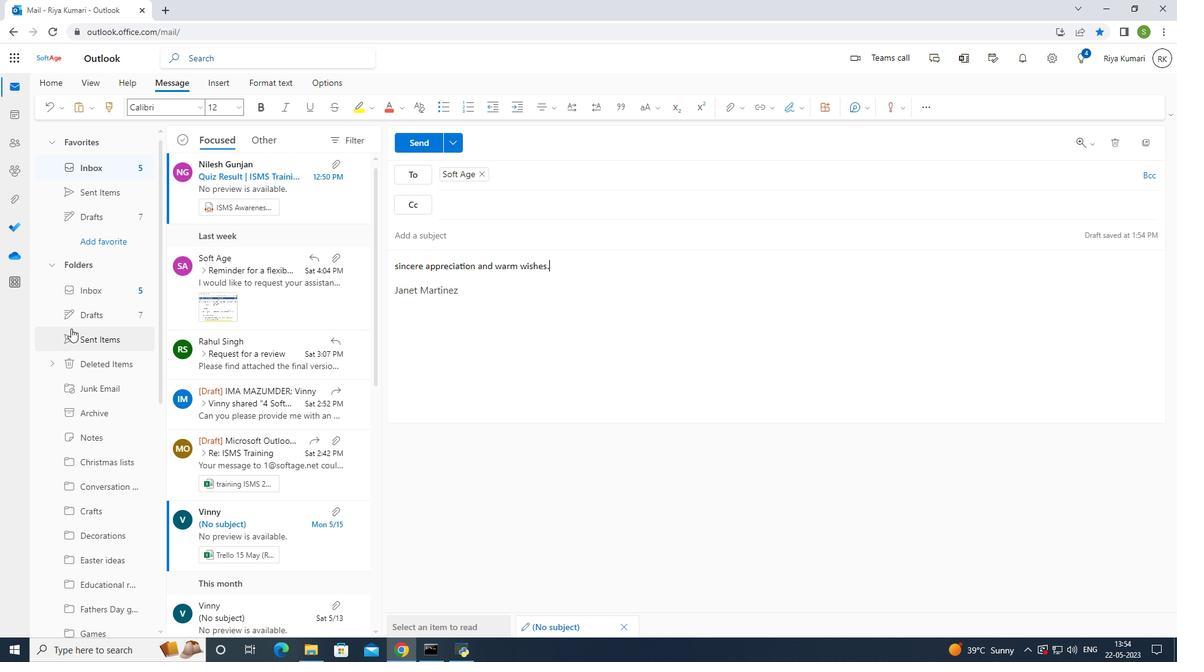 
Action: Mouse scrolled (71, 327) with delta (0, 0)
Screenshot: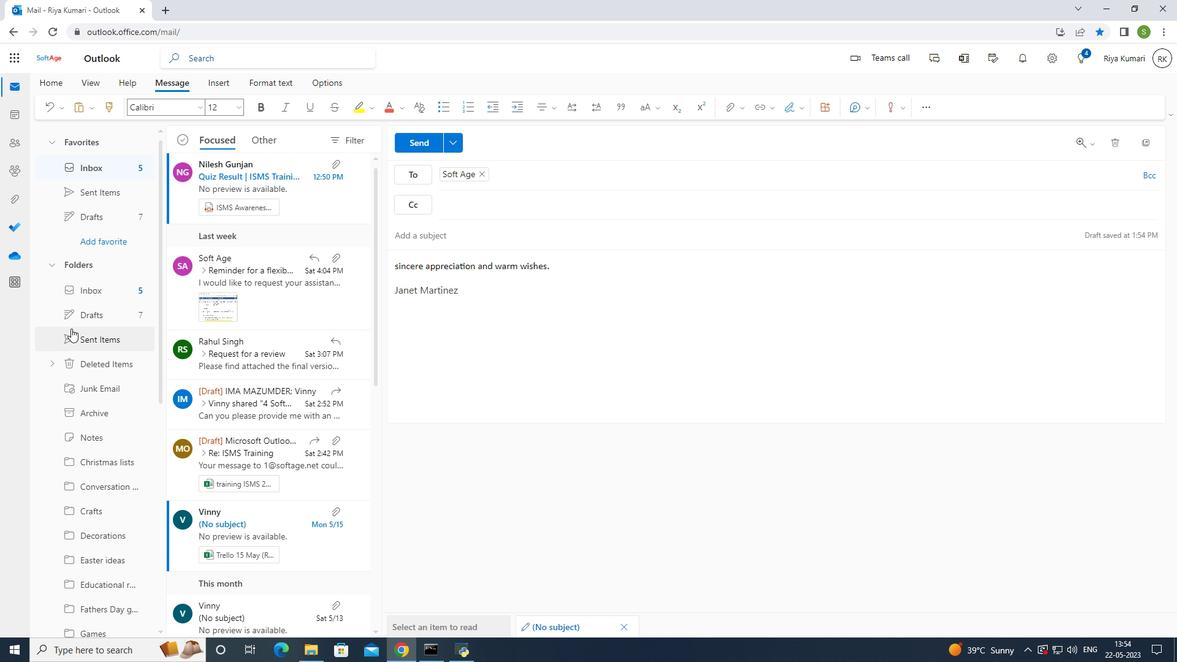 
Action: Mouse scrolled (71, 327) with delta (0, 0)
Screenshot: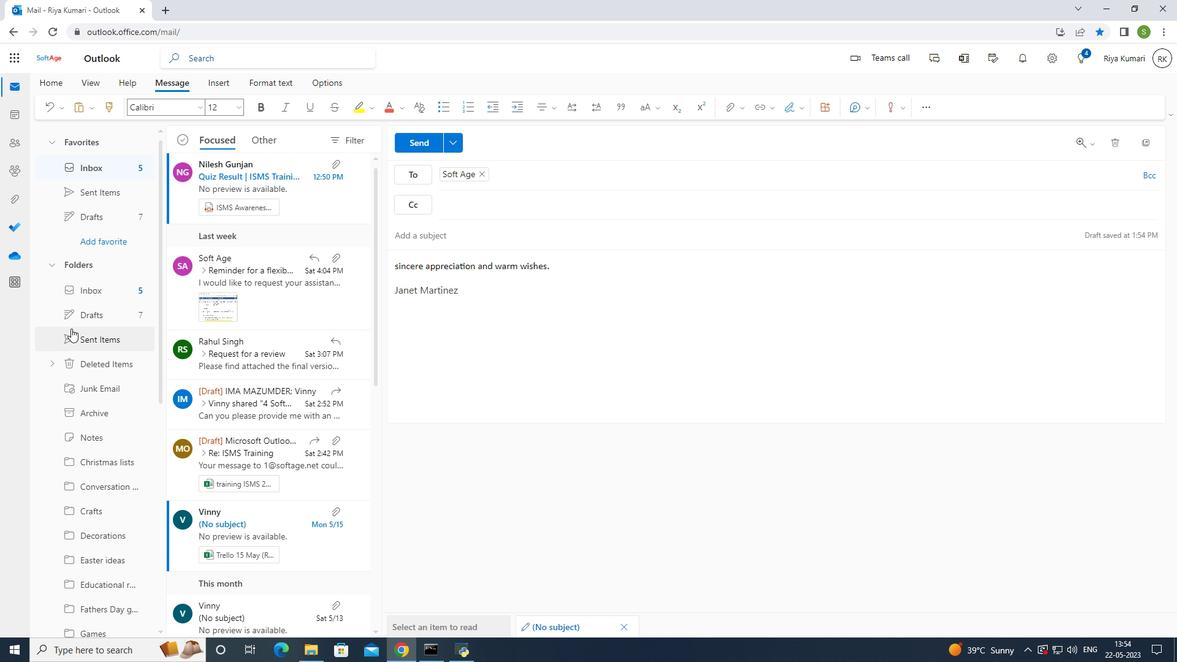 
Action: Mouse scrolled (71, 327) with delta (0, 0)
Screenshot: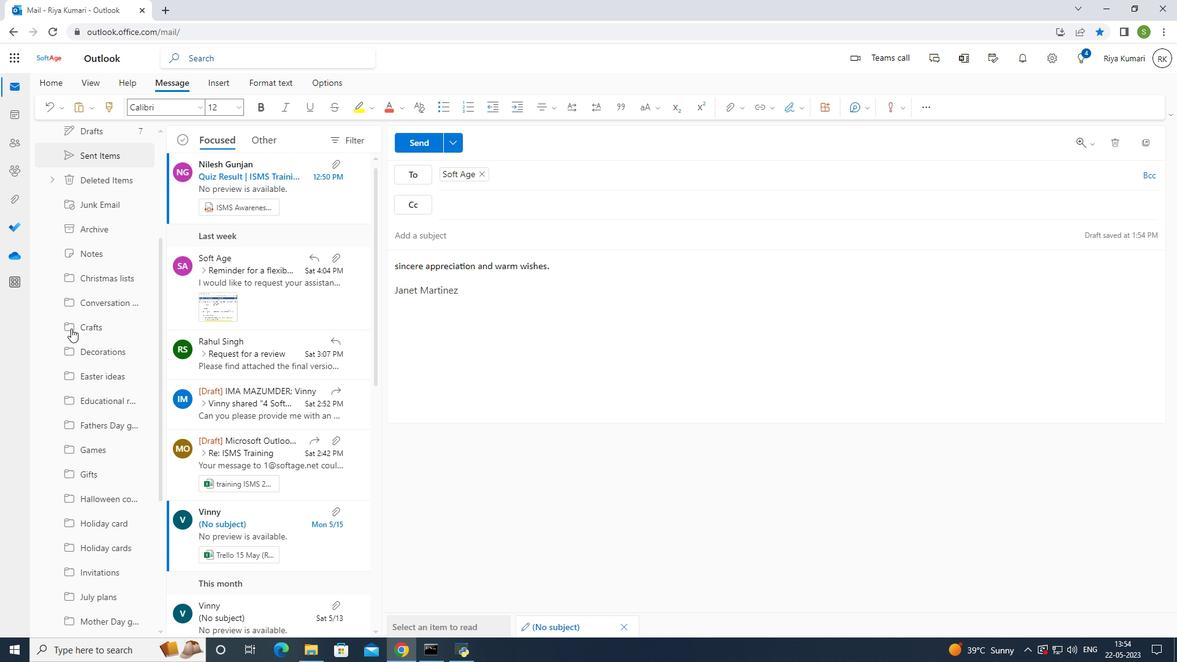 
Action: Mouse scrolled (71, 327) with delta (0, 0)
Screenshot: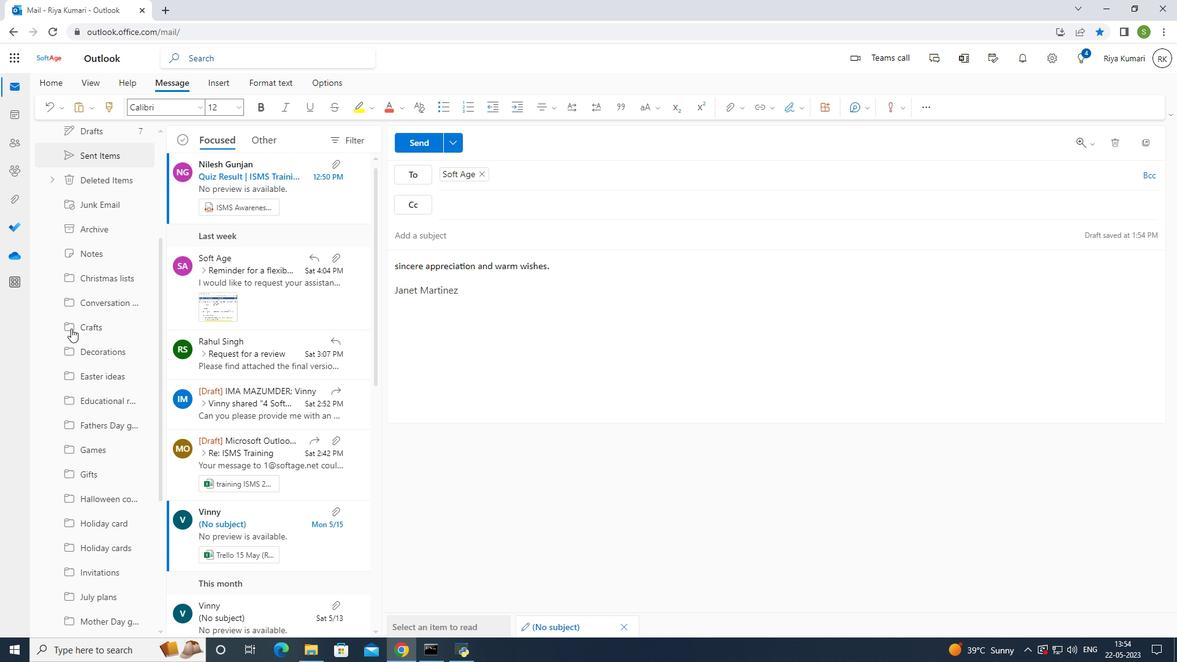 
Action: Mouse scrolled (71, 327) with delta (0, 0)
Screenshot: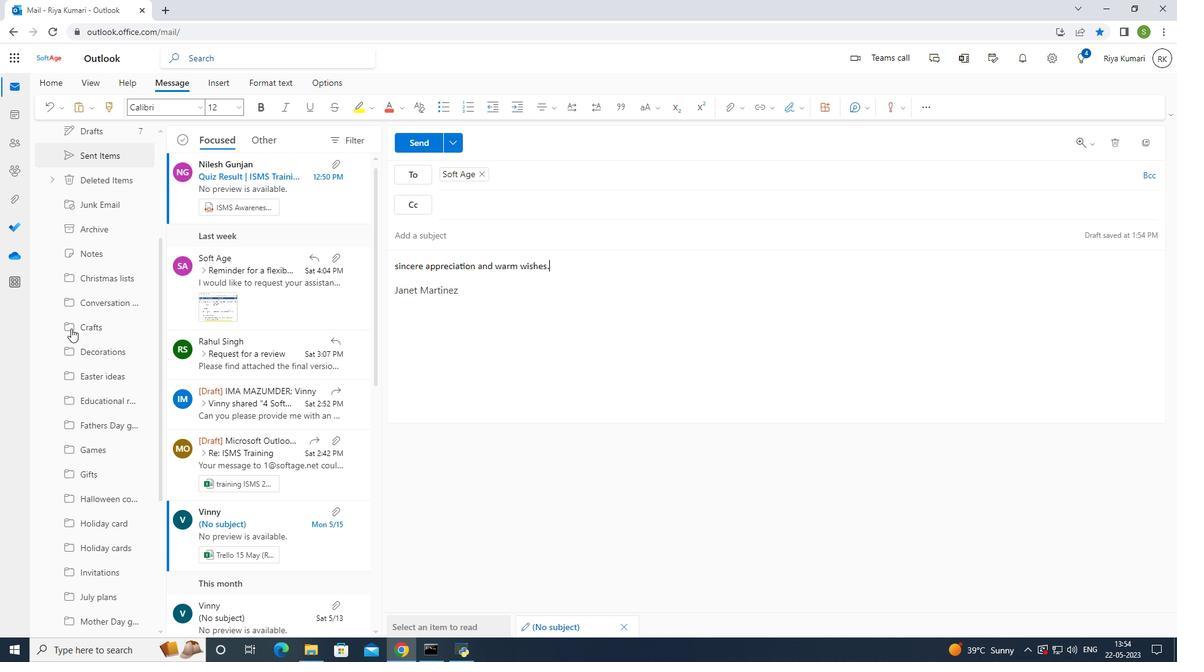 
Action: Mouse scrolled (71, 327) with delta (0, 0)
Screenshot: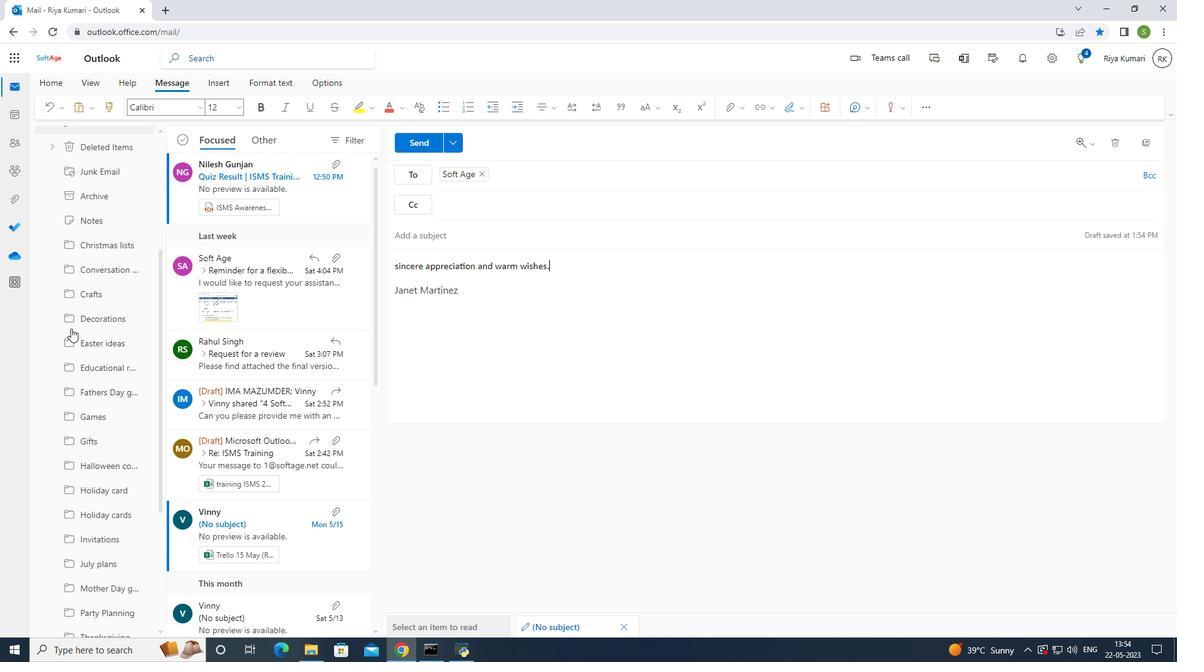 
Action: Mouse scrolled (71, 327) with delta (0, 0)
Screenshot: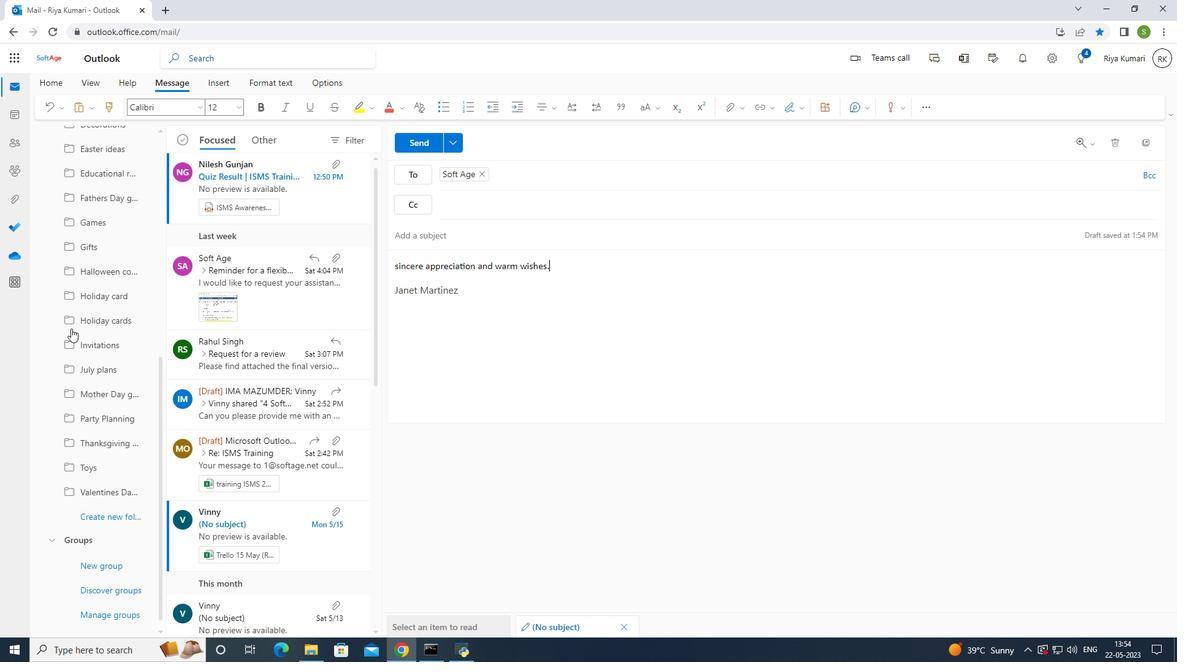 
Action: Mouse scrolled (71, 327) with delta (0, 0)
Screenshot: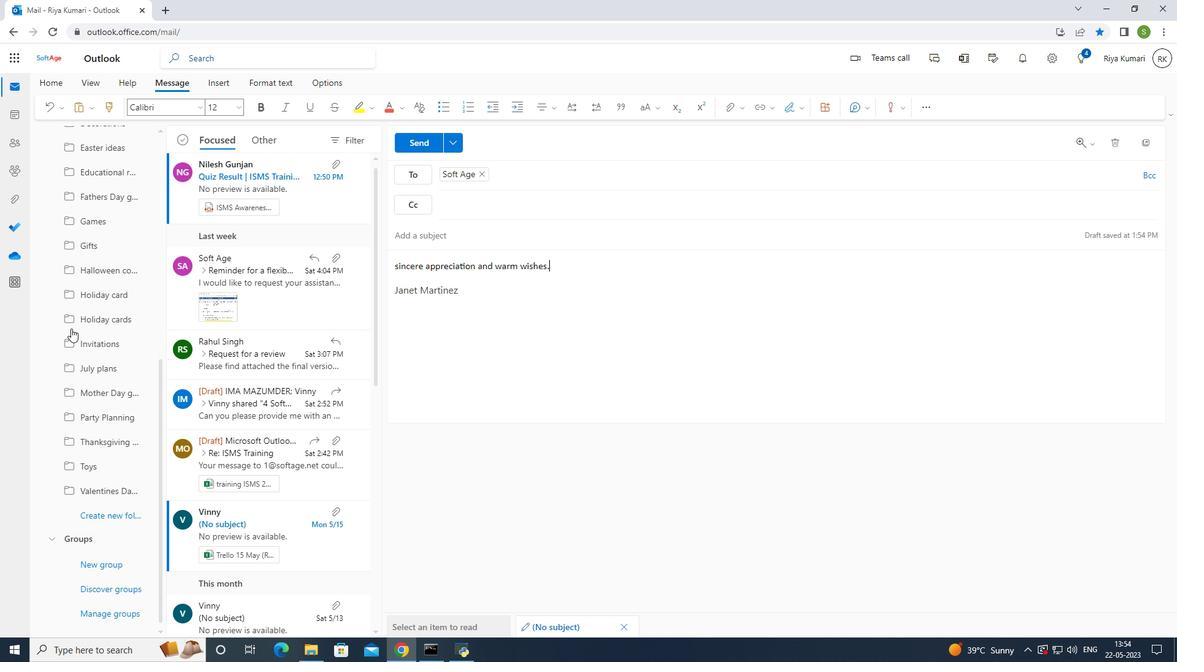 
Action: Mouse scrolled (71, 327) with delta (0, 0)
Screenshot: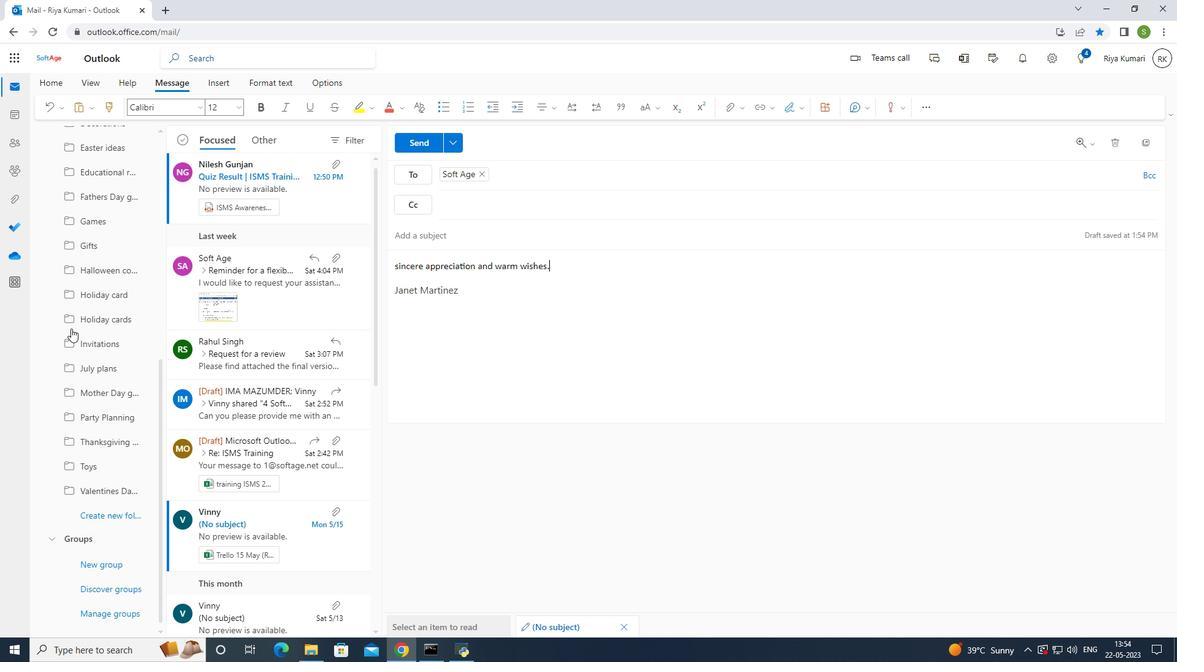 
Action: Mouse moved to (112, 514)
Screenshot: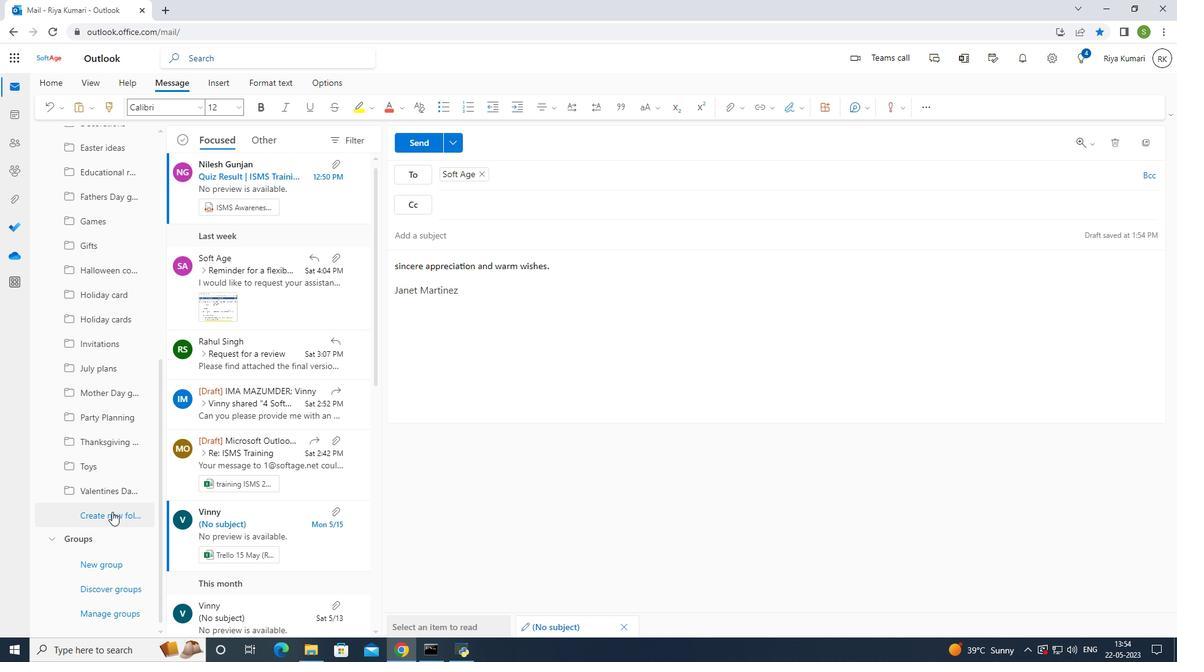 
Action: Mouse pressed left at (112, 514)
Screenshot: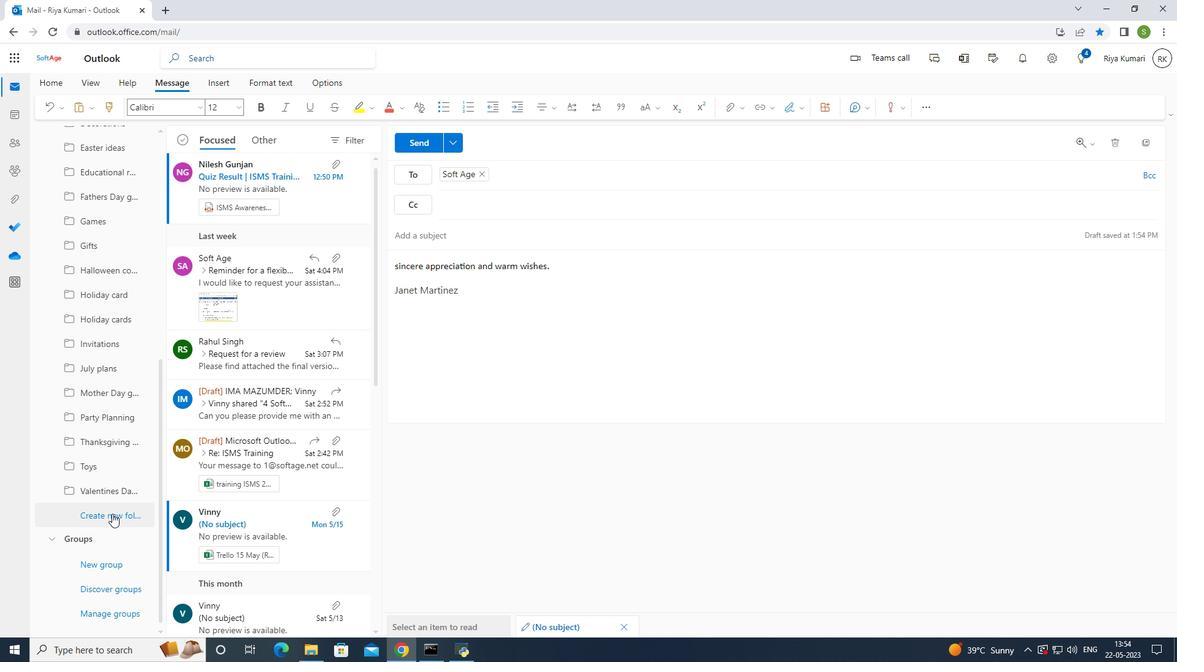
Action: Mouse moved to (321, 377)
Screenshot: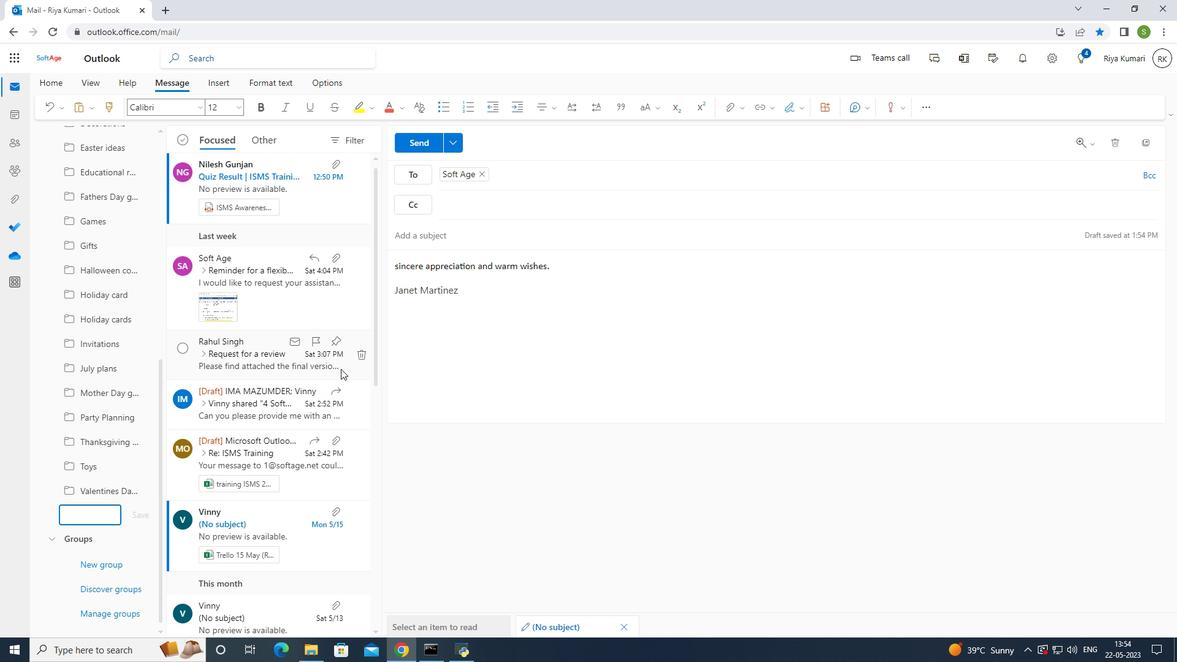 
Action: Key pressed <Key.shift><Key.shift><Key.shift><Key.shift><Key.shift><Key.shift><Key.shift><Key.shift><Key.shift>Games
Screenshot: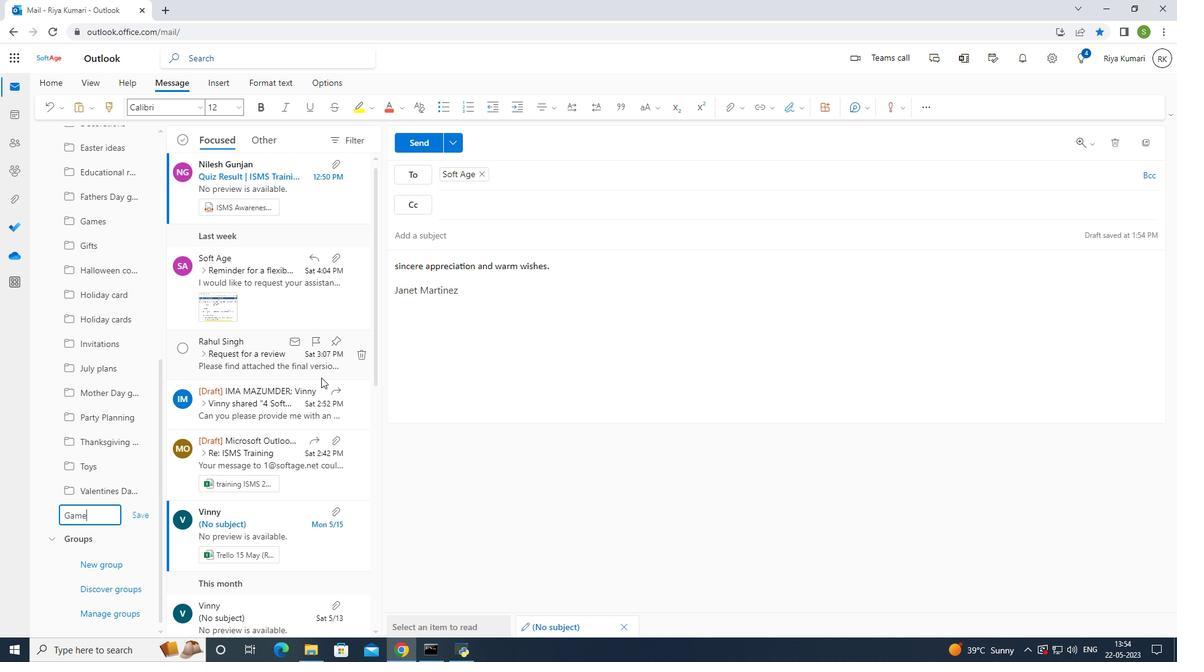 
Action: Mouse moved to (143, 518)
Screenshot: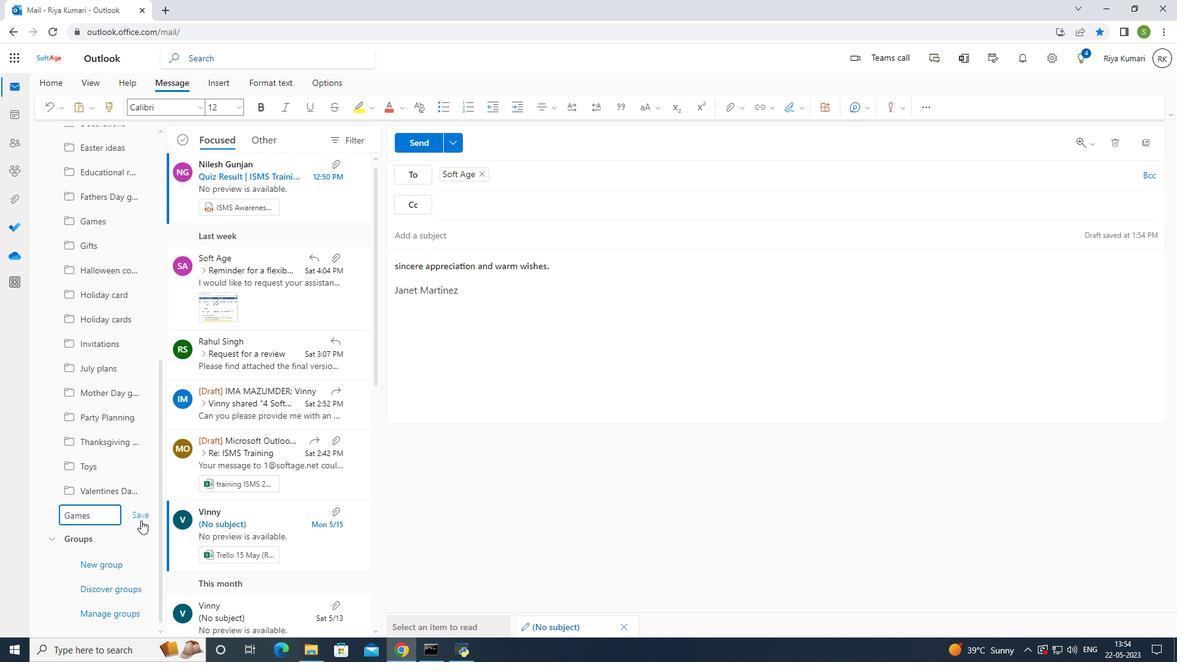 
Action: Mouse pressed left at (143, 518)
Screenshot: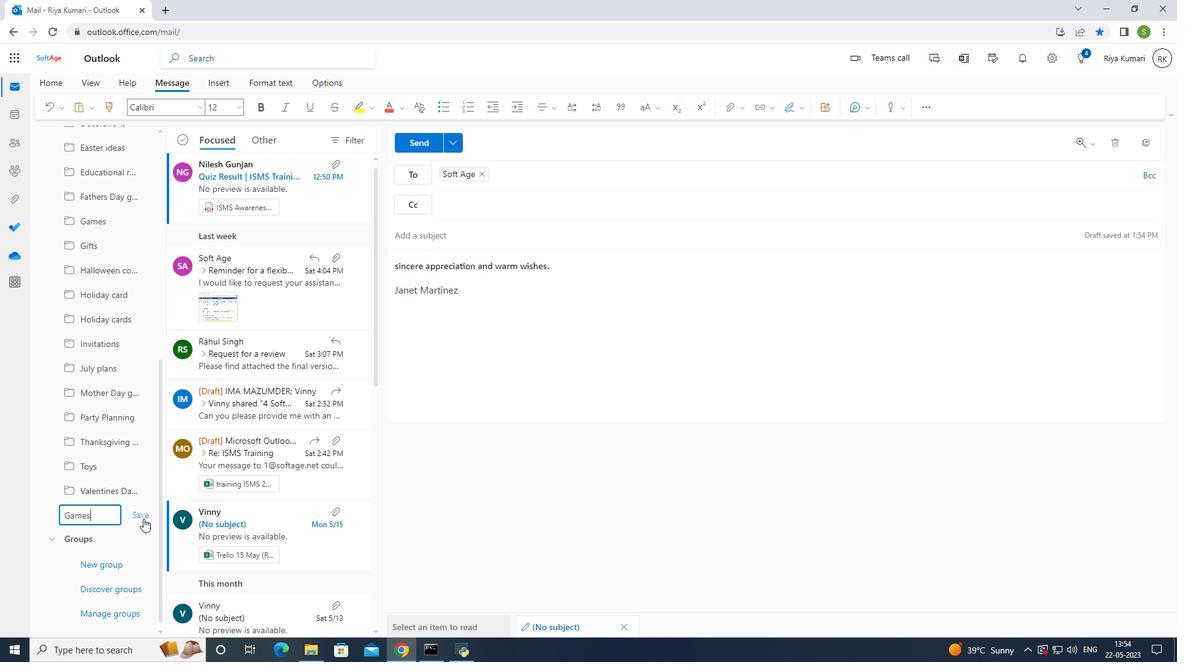 
Action: Mouse moved to (648, 375)
Screenshot: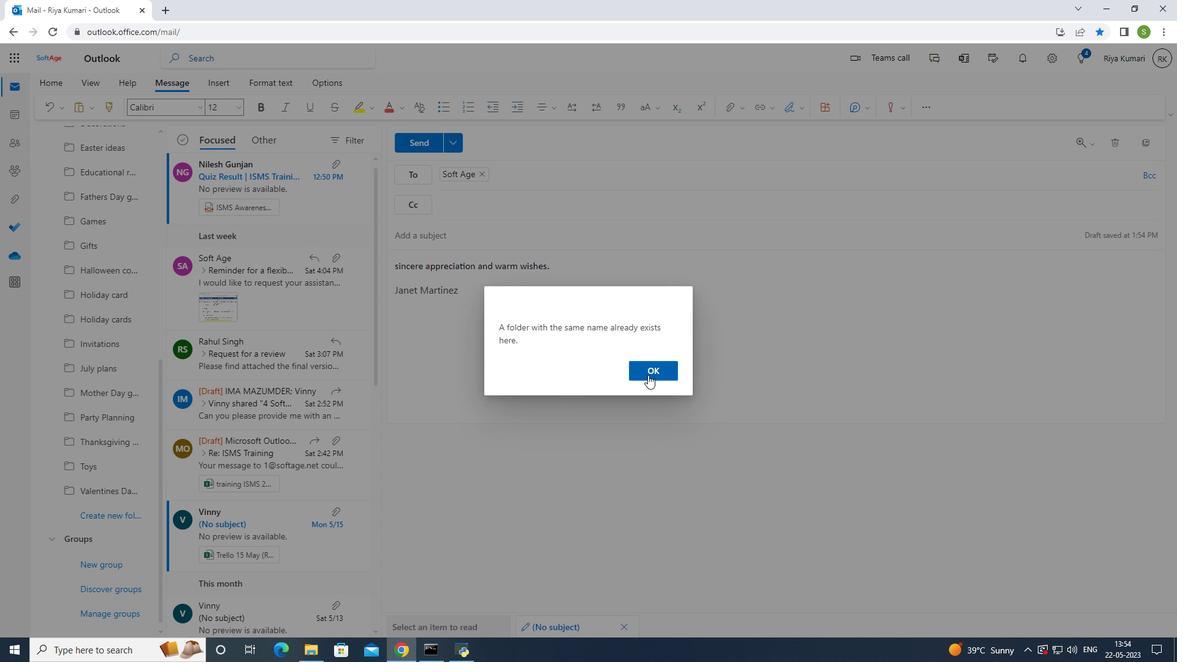 
Action: Mouse pressed left at (648, 375)
Screenshot: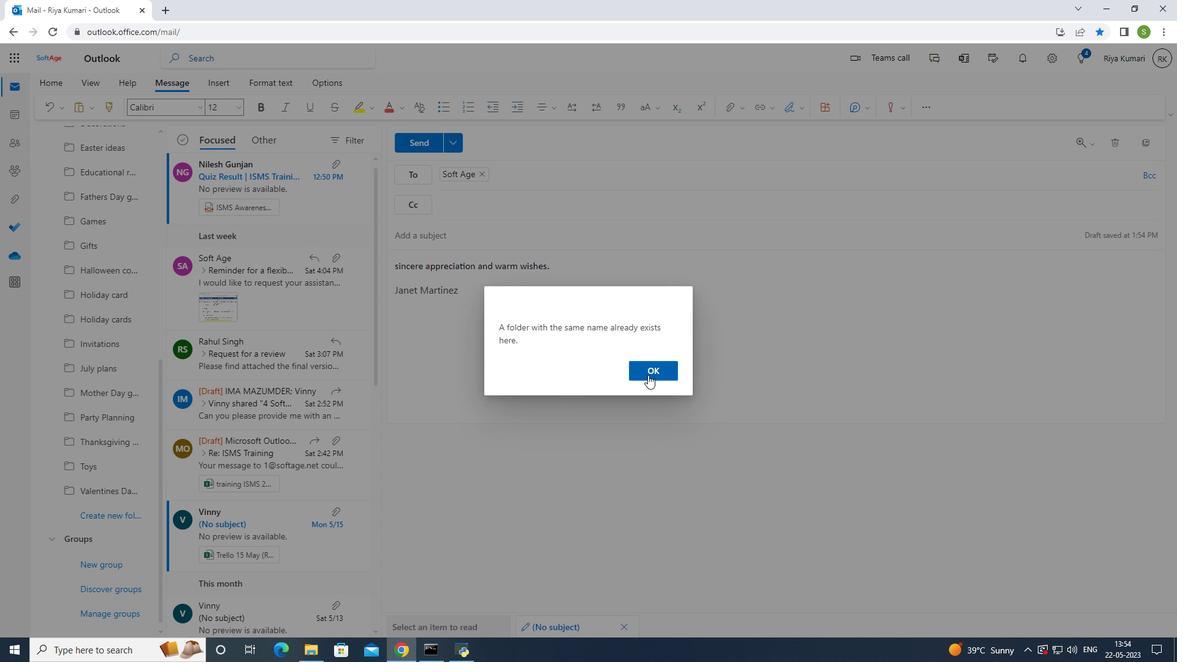 
Action: Mouse moved to (427, 142)
Screenshot: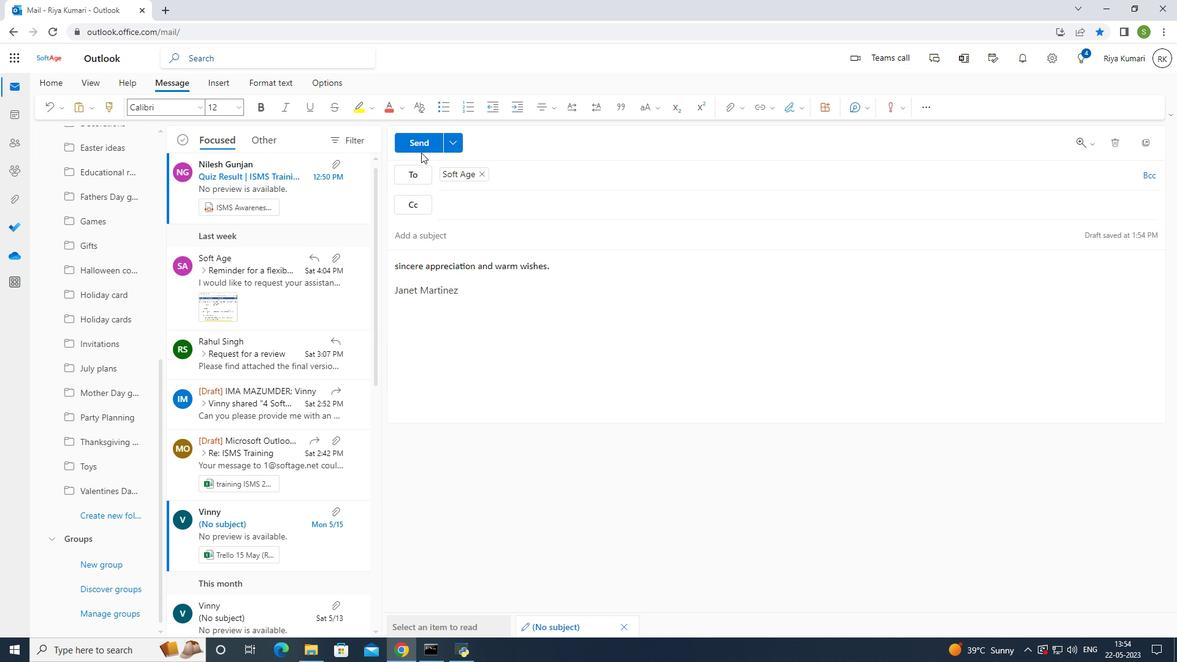 
Action: Mouse pressed left at (427, 142)
Screenshot: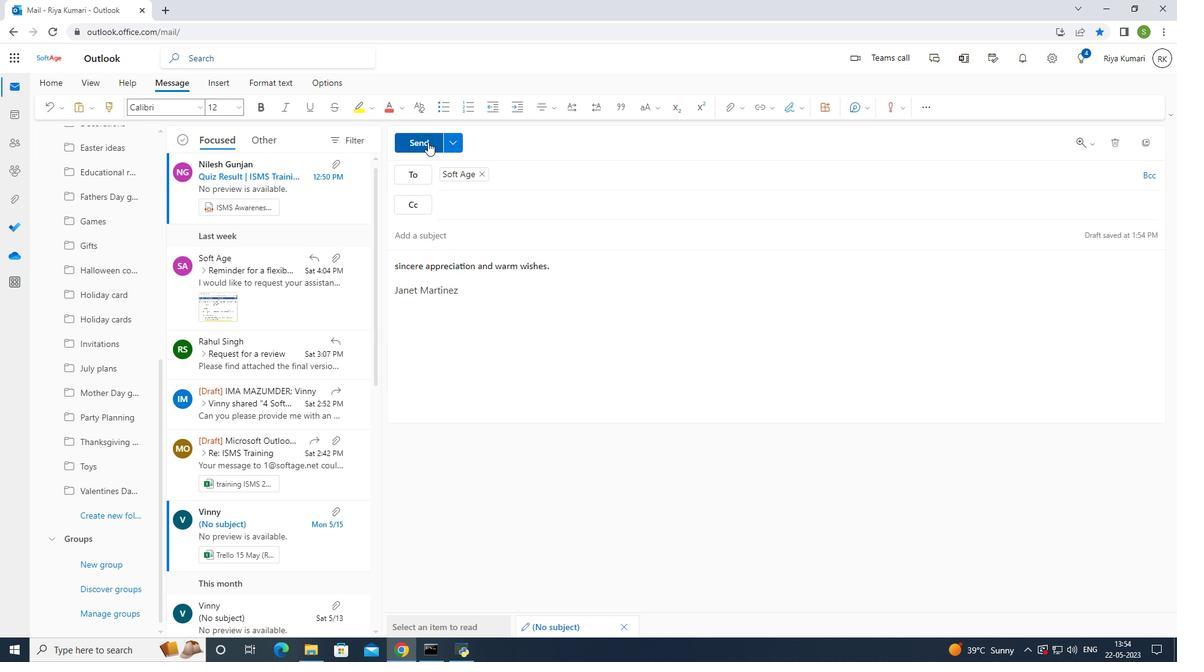 
Action: Mouse moved to (577, 370)
Screenshot: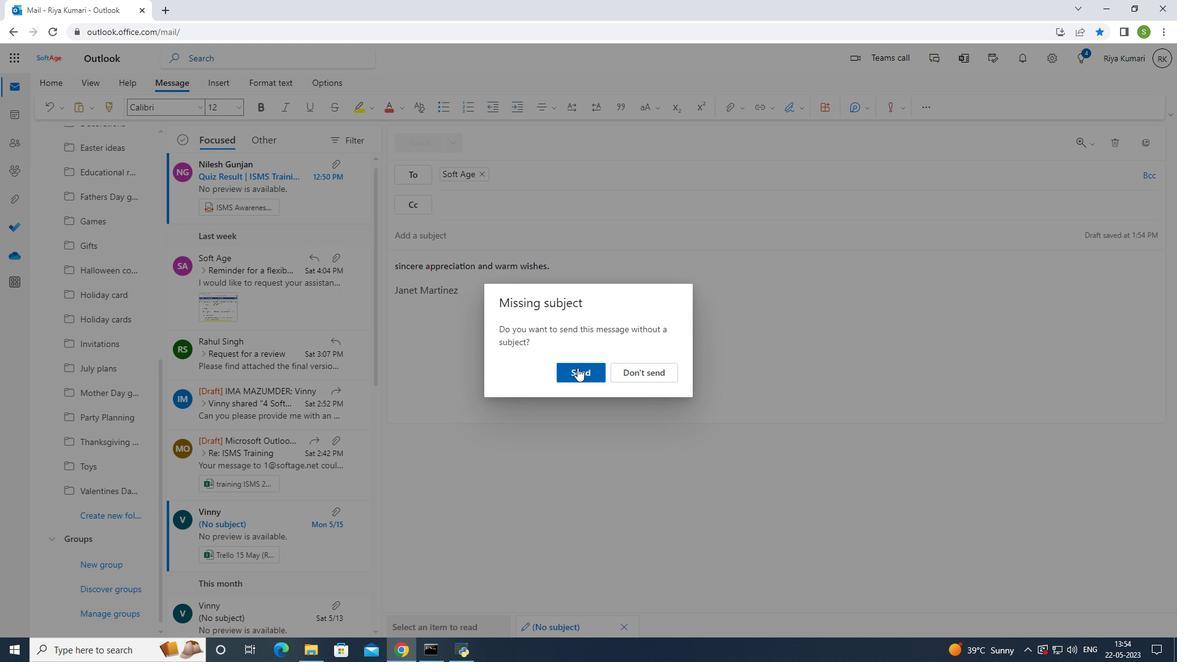 
Action: Mouse pressed left at (577, 370)
Screenshot: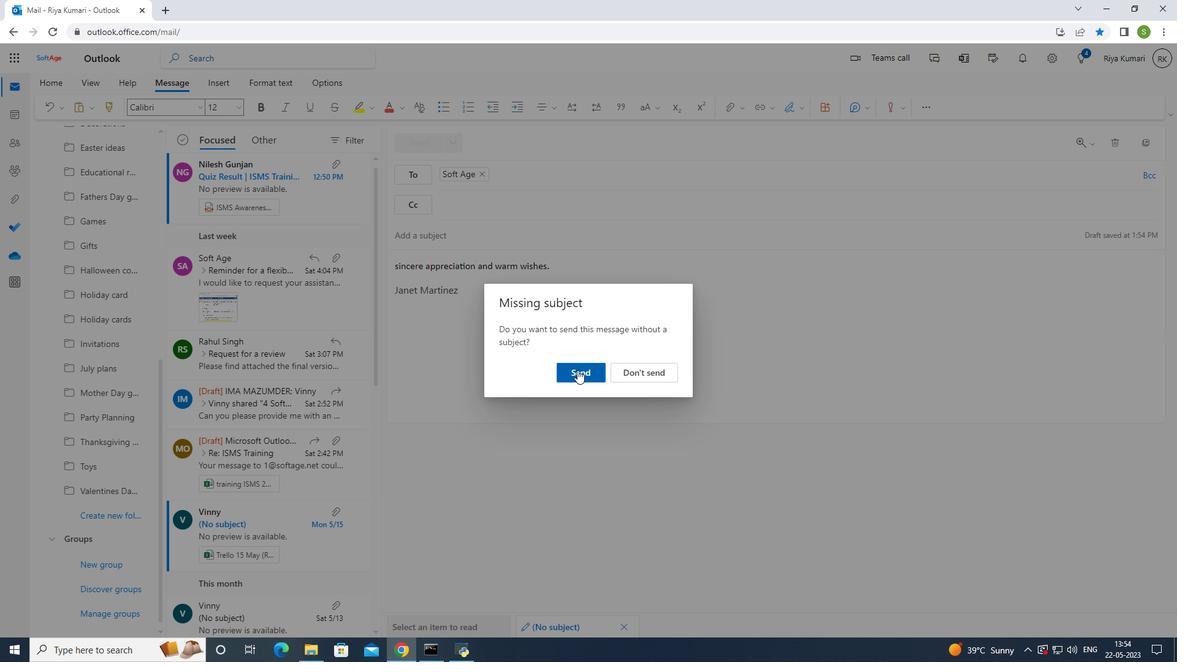 
